 Task: Find a place to stay in Chiredzi, Zimbabwe from September 2 to September 5 for 1 adult, with a price range of ₹5000 to ₹10000, 1 bedroom, 1 bathroom, a washing machine, and self check-in.
Action: Mouse moved to (437, 102)
Screenshot: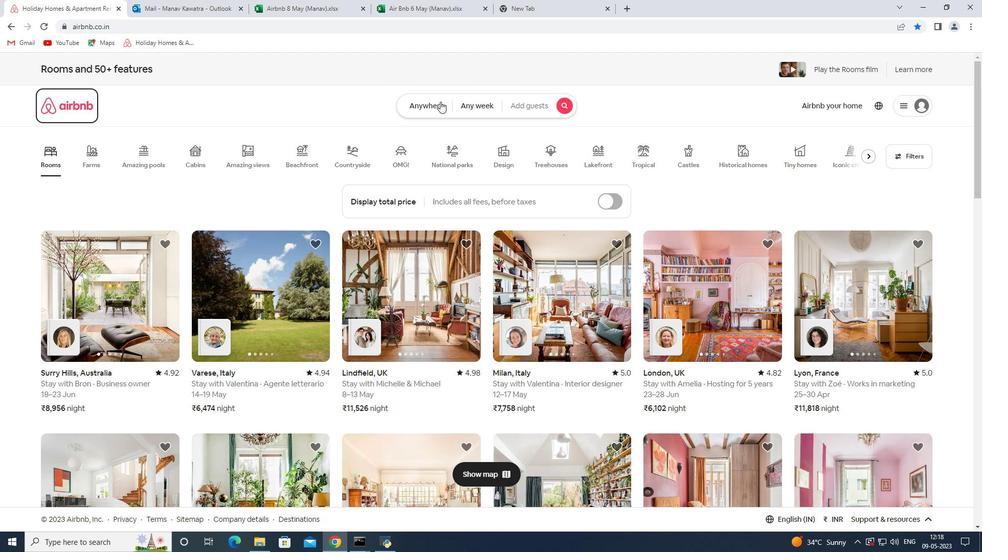 
Action: Mouse pressed left at (437, 102)
Screenshot: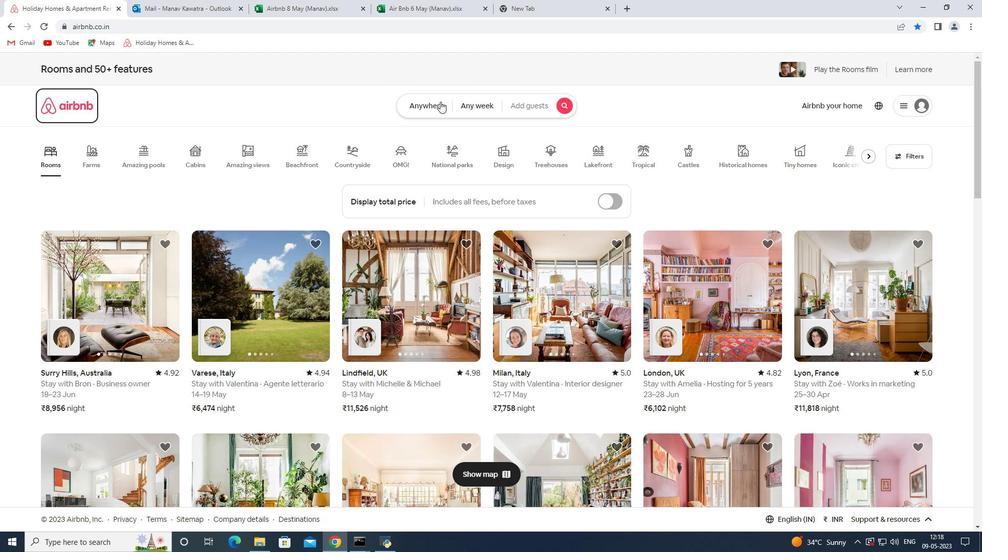 
Action: Mouse moved to (365, 151)
Screenshot: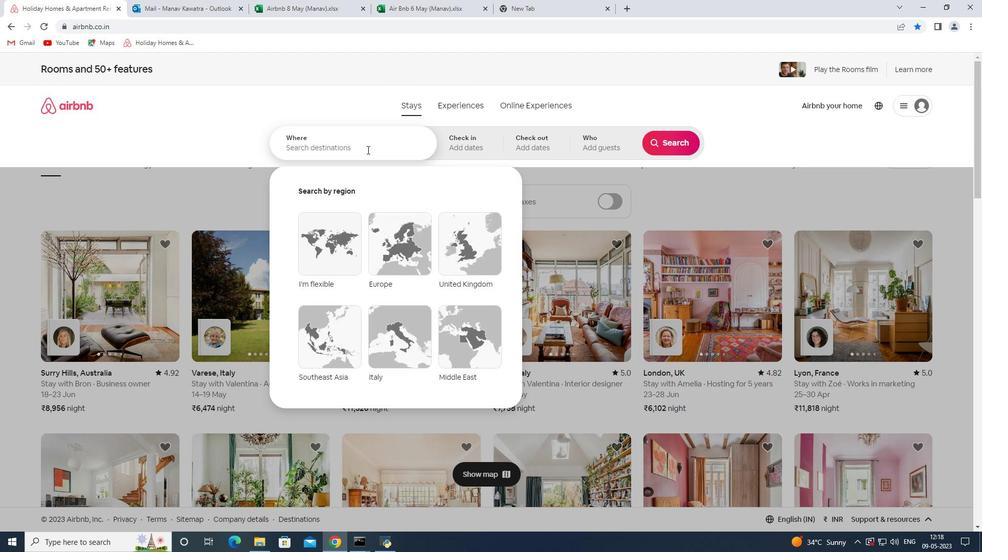 
Action: Mouse pressed left at (365, 151)
Screenshot: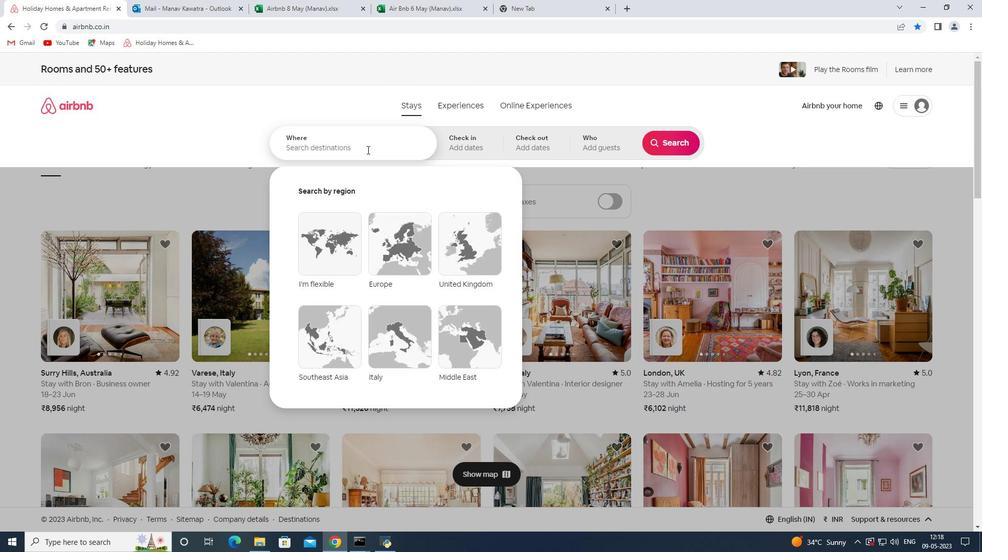 
Action: Mouse moved to (367, 156)
Screenshot: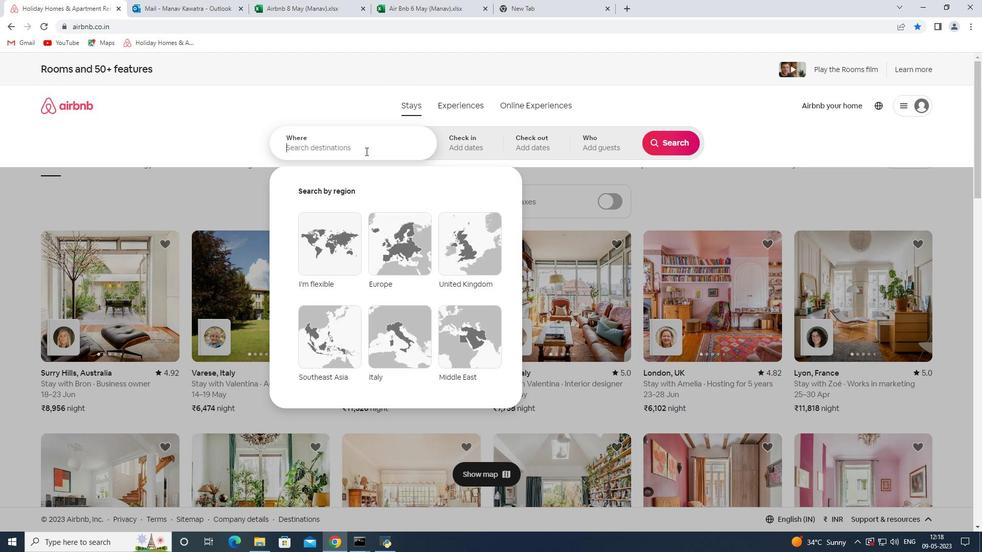 
Action: Key pressed <Key.shift><Key.shift><Key.shift><Key.shift><Key.shift>Chiredzi<Key.space><Key.shift><Key.shift><Key.shift><Key.shift><Key.shift><Key.shift>Zimbabwe<Key.space><Key.enter>
Screenshot: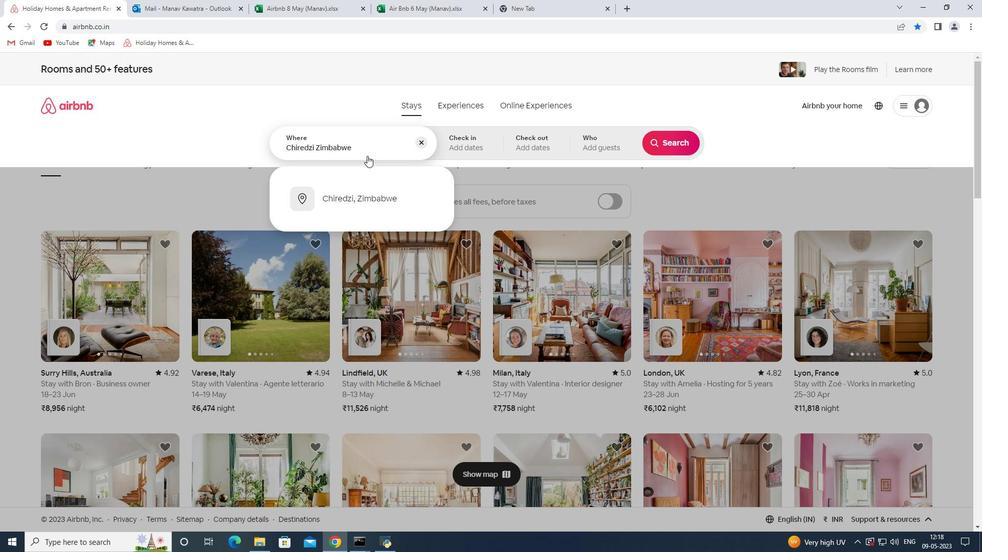 
Action: Mouse moved to (666, 222)
Screenshot: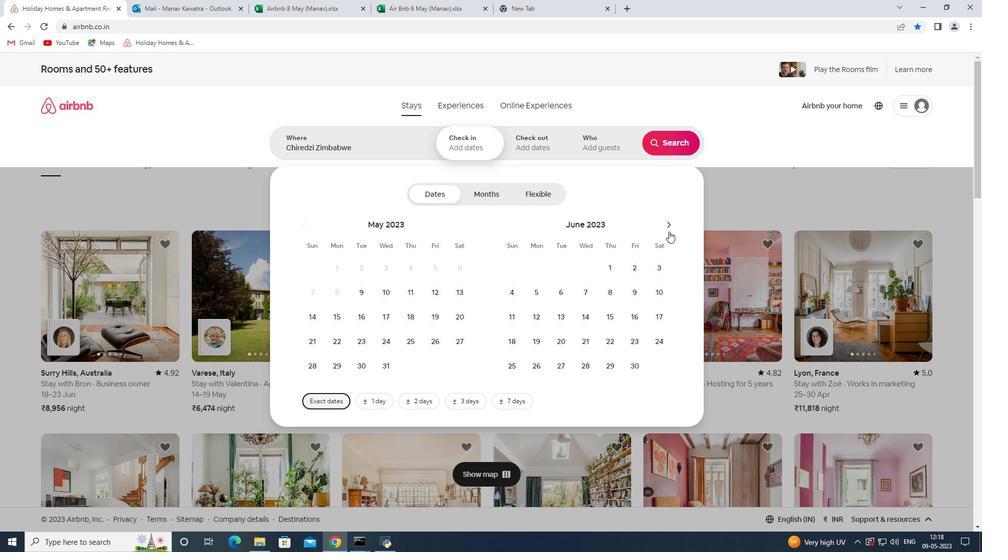 
Action: Mouse pressed left at (666, 222)
Screenshot: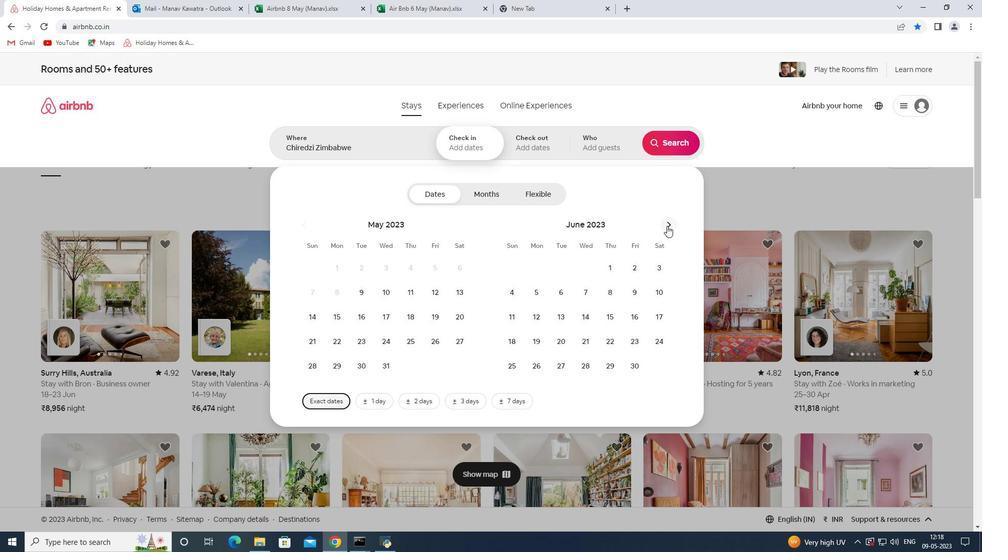
Action: Mouse moved to (669, 231)
Screenshot: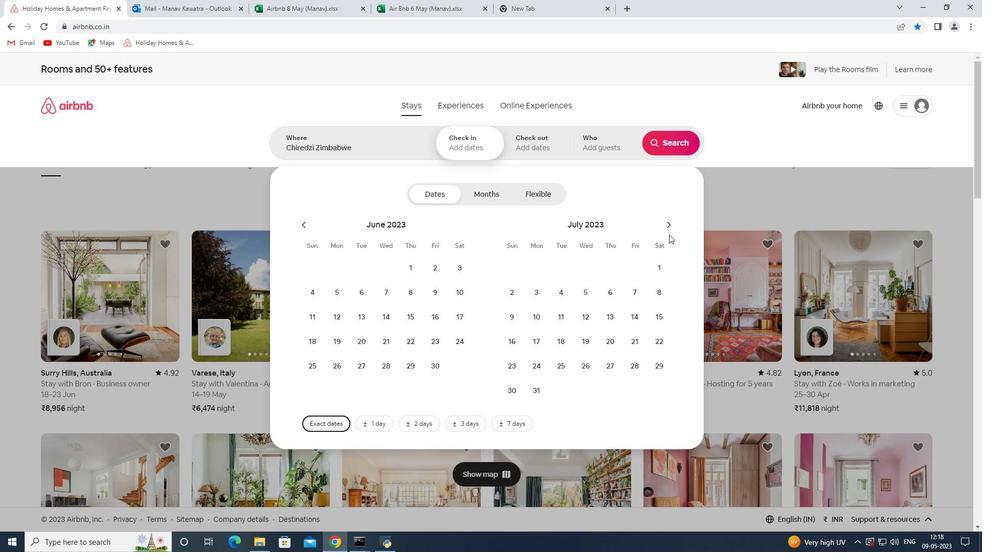
Action: Mouse pressed left at (669, 231)
Screenshot: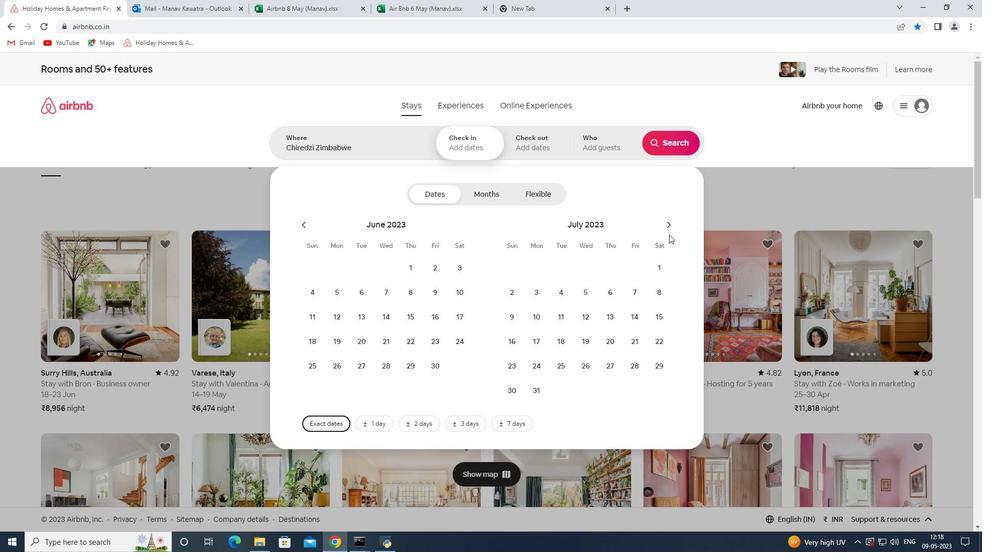 
Action: Mouse pressed left at (669, 231)
Screenshot: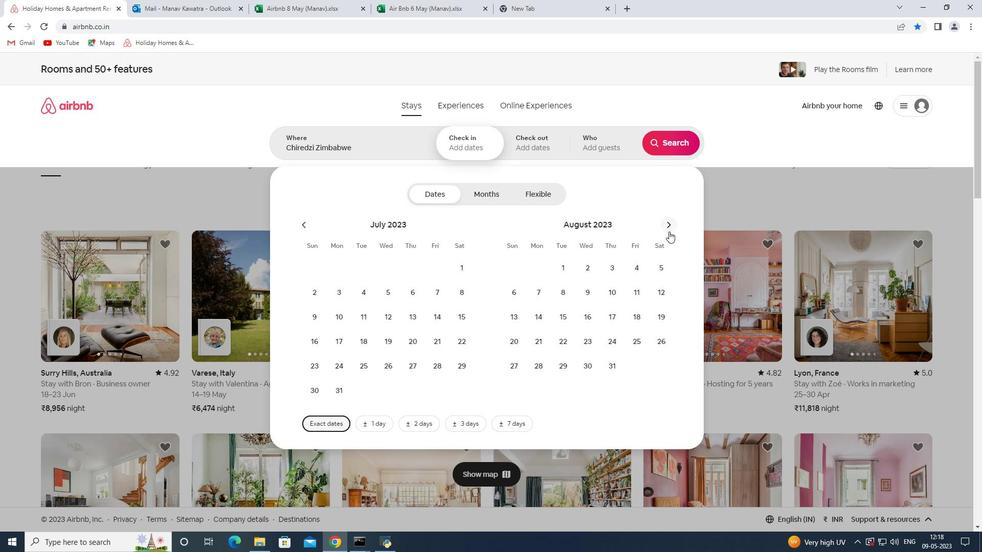 
Action: Mouse moved to (657, 268)
Screenshot: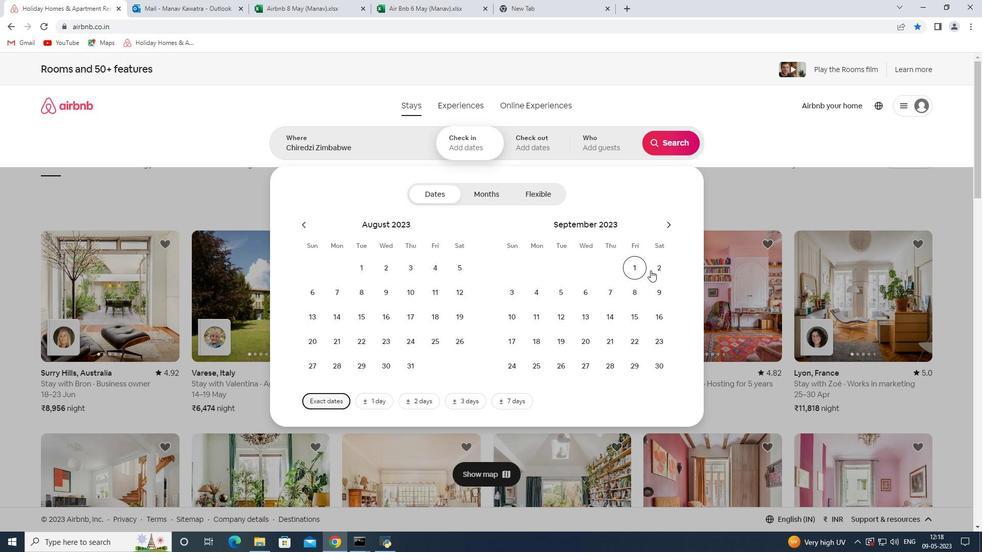
Action: Mouse pressed left at (657, 268)
Screenshot: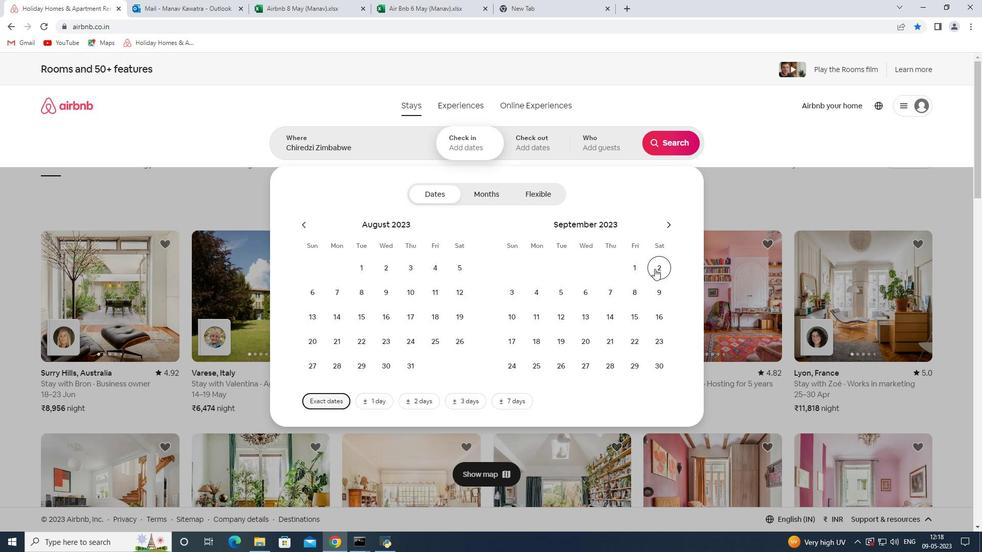 
Action: Mouse moved to (563, 293)
Screenshot: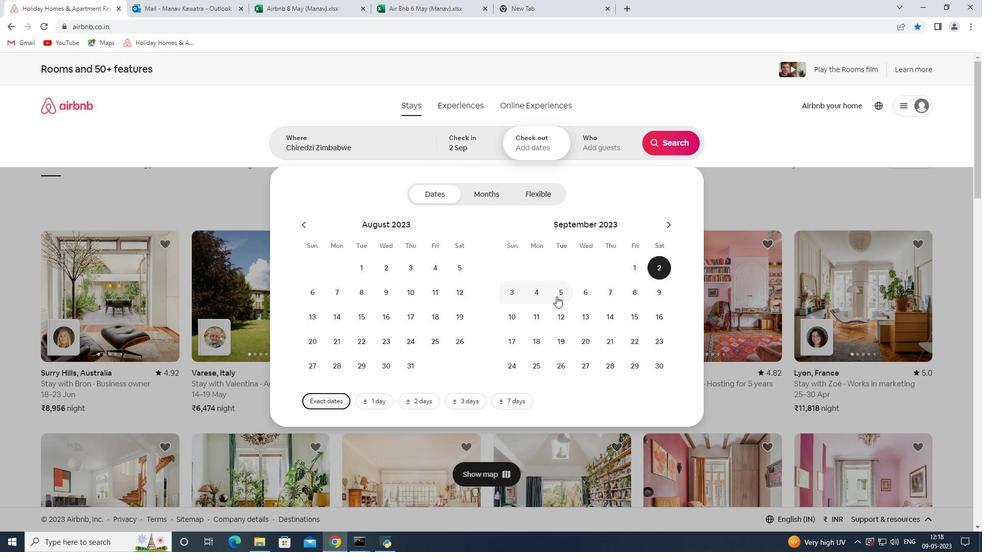 
Action: Mouse pressed left at (563, 293)
Screenshot: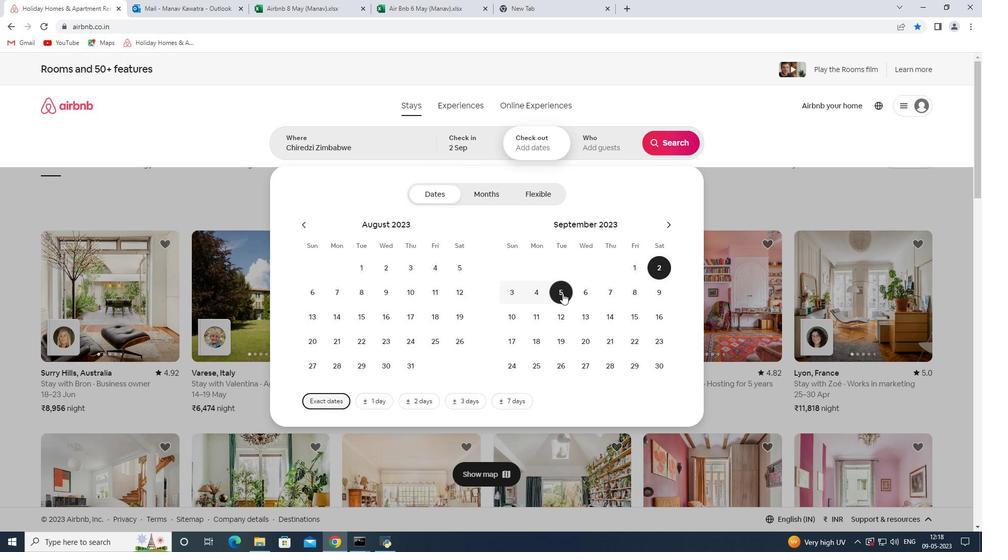 
Action: Mouse moved to (610, 154)
Screenshot: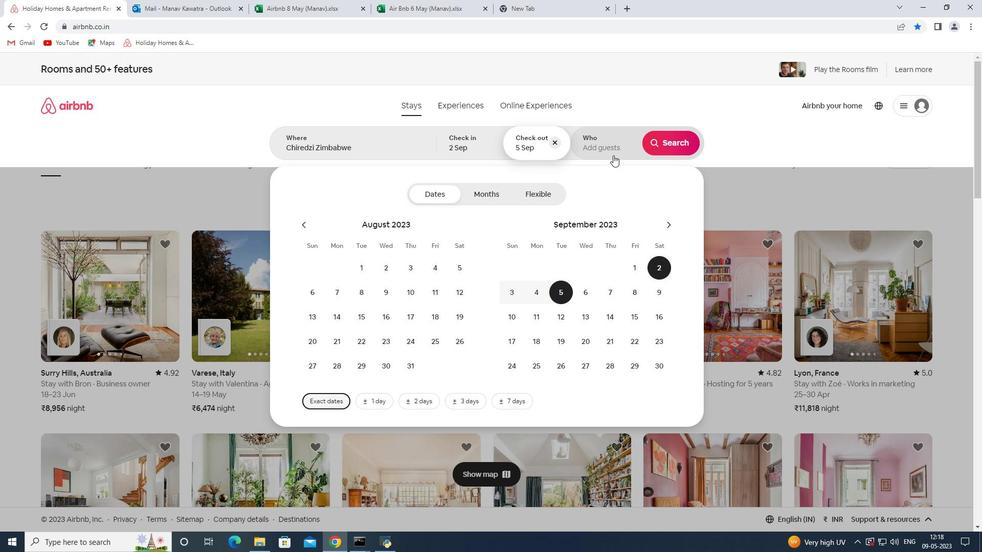 
Action: Mouse pressed left at (610, 154)
Screenshot: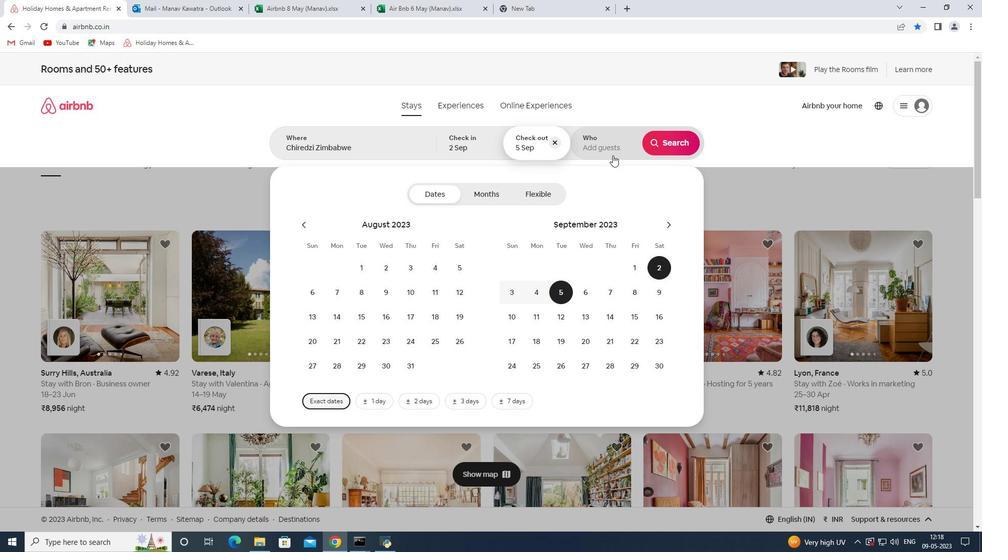 
Action: Mouse moved to (668, 195)
Screenshot: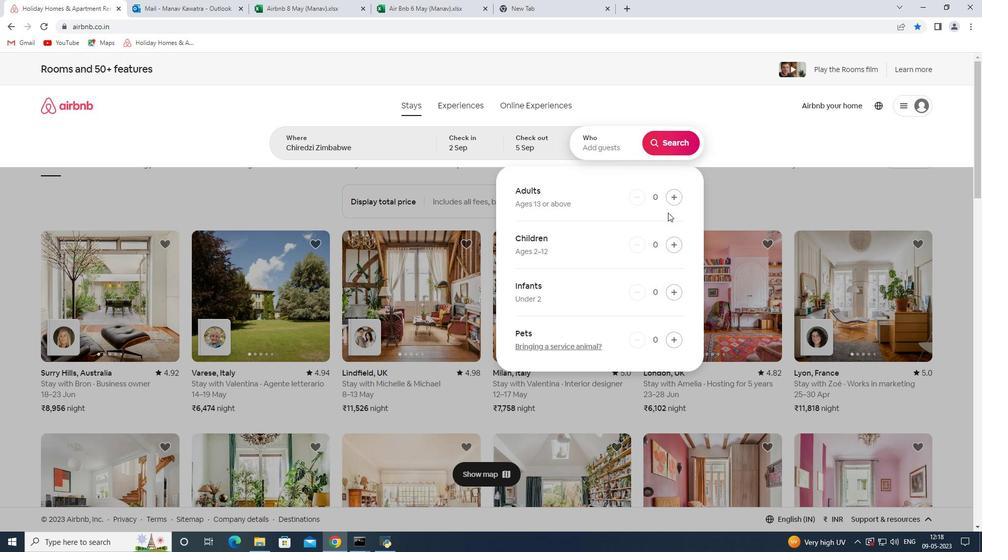 
Action: Mouse pressed left at (668, 195)
Screenshot: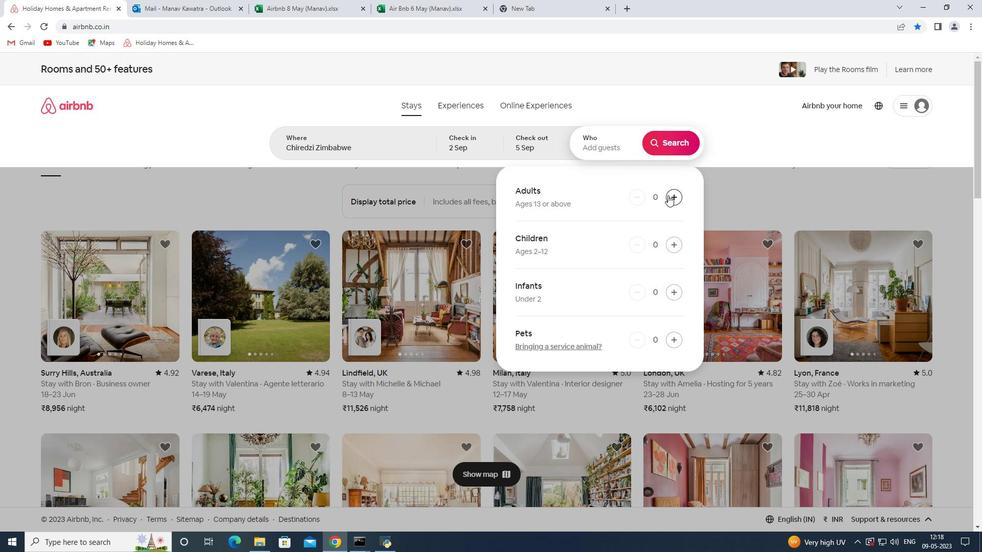 
Action: Mouse moved to (675, 144)
Screenshot: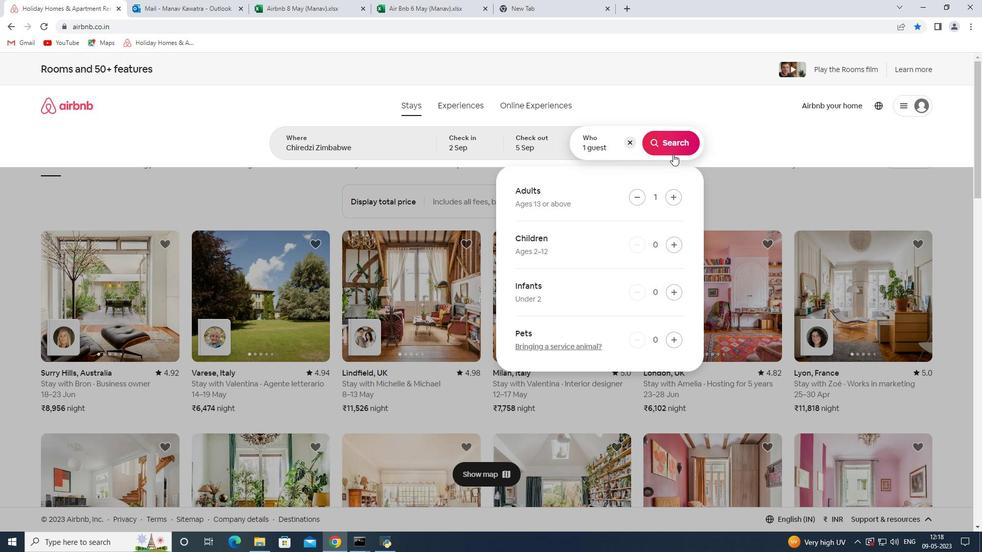 
Action: Mouse pressed left at (675, 144)
Screenshot: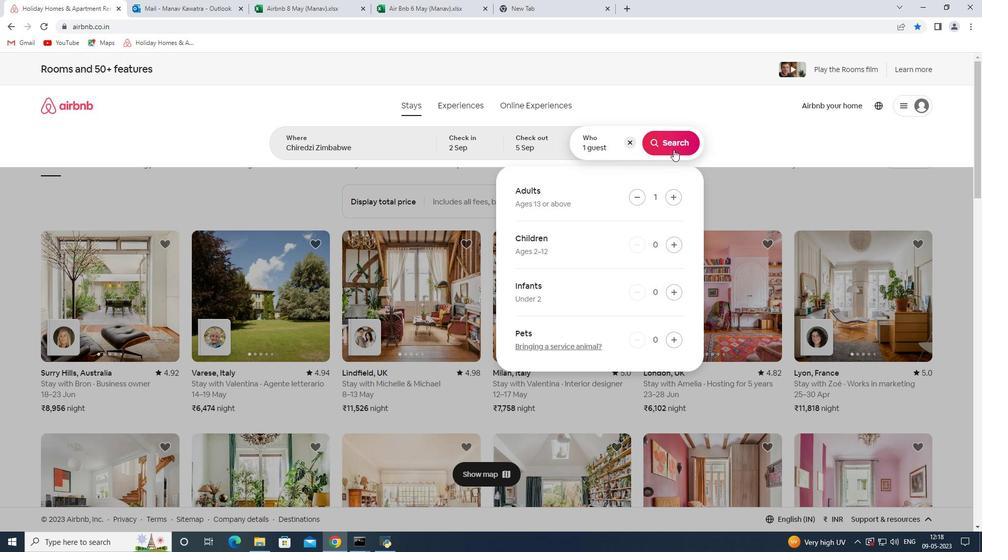 
Action: Mouse moved to (940, 107)
Screenshot: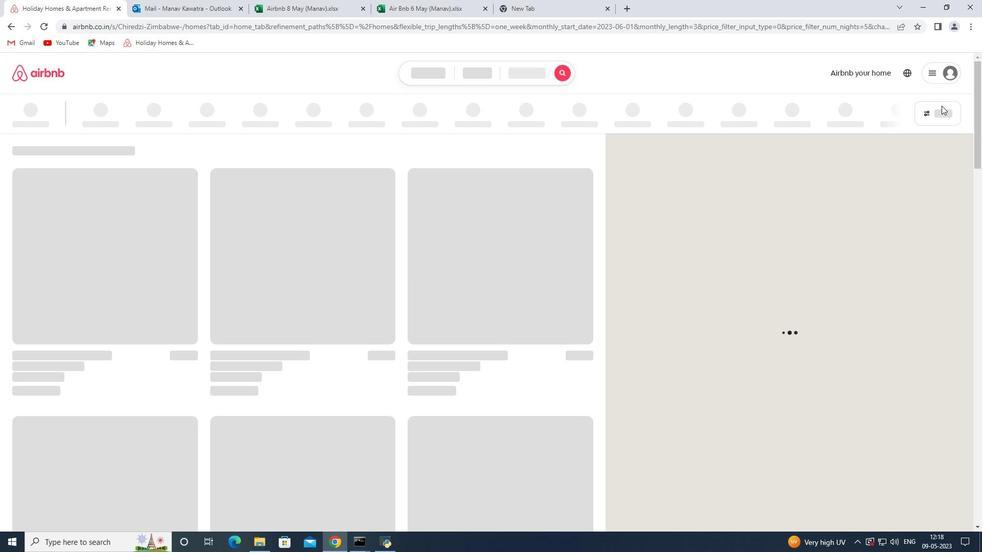 
Action: Mouse pressed left at (940, 107)
Screenshot: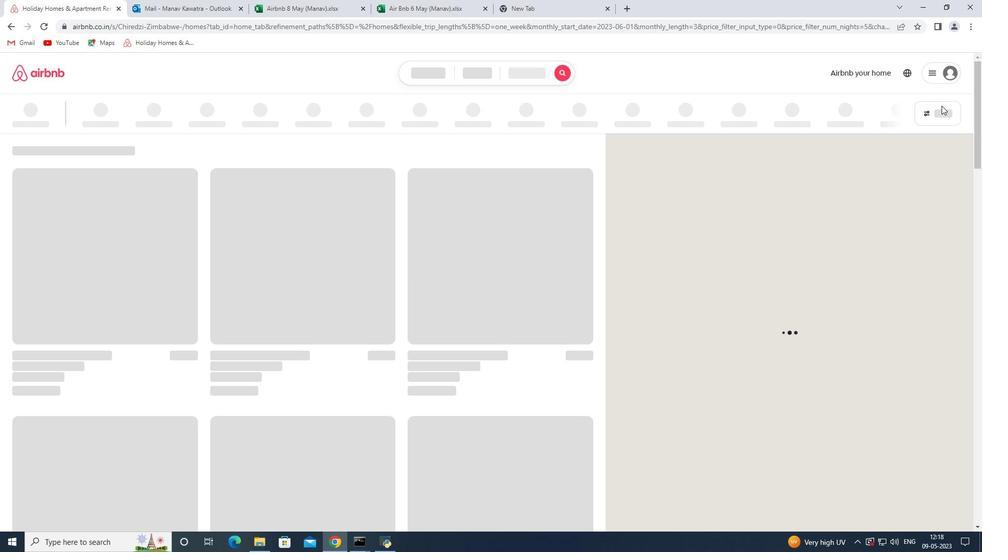 
Action: Mouse moved to (354, 361)
Screenshot: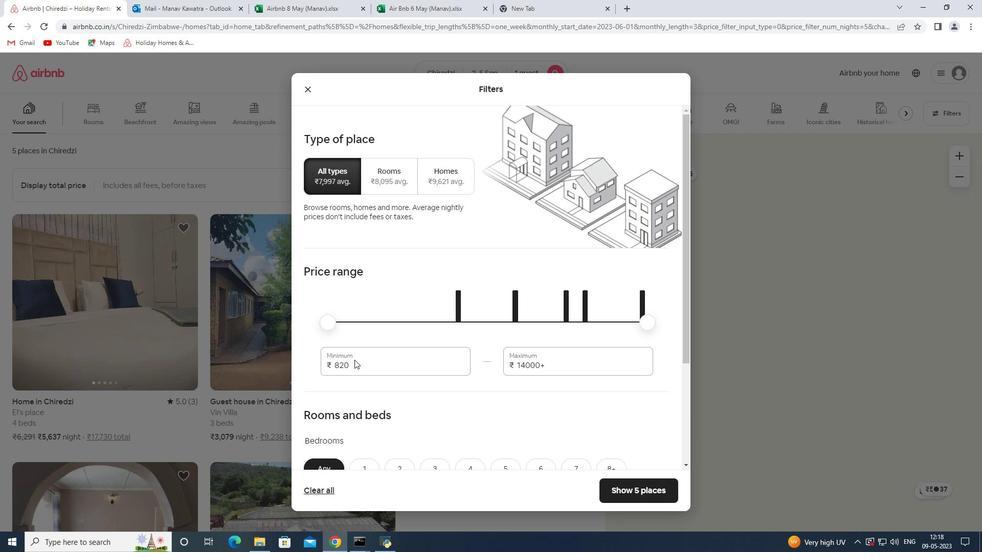 
Action: Mouse pressed left at (354, 361)
Screenshot: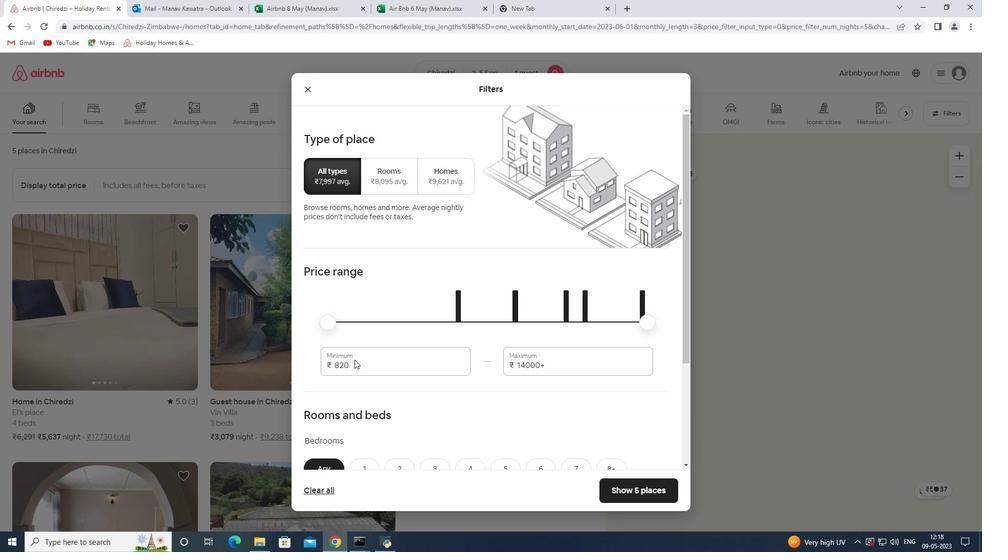 
Action: Mouse pressed left at (354, 361)
Screenshot: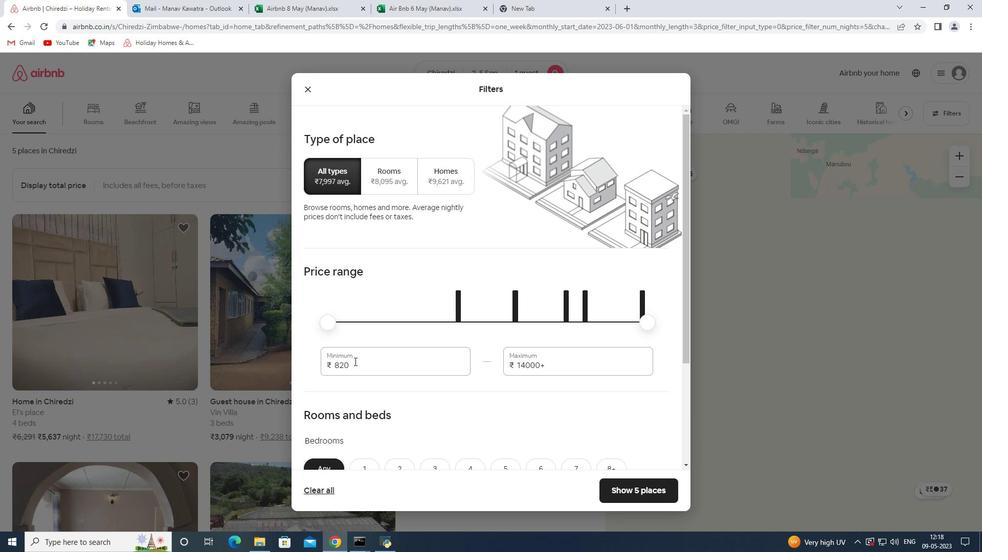 
Action: Key pressed 5000<Key.tab>10000
Screenshot: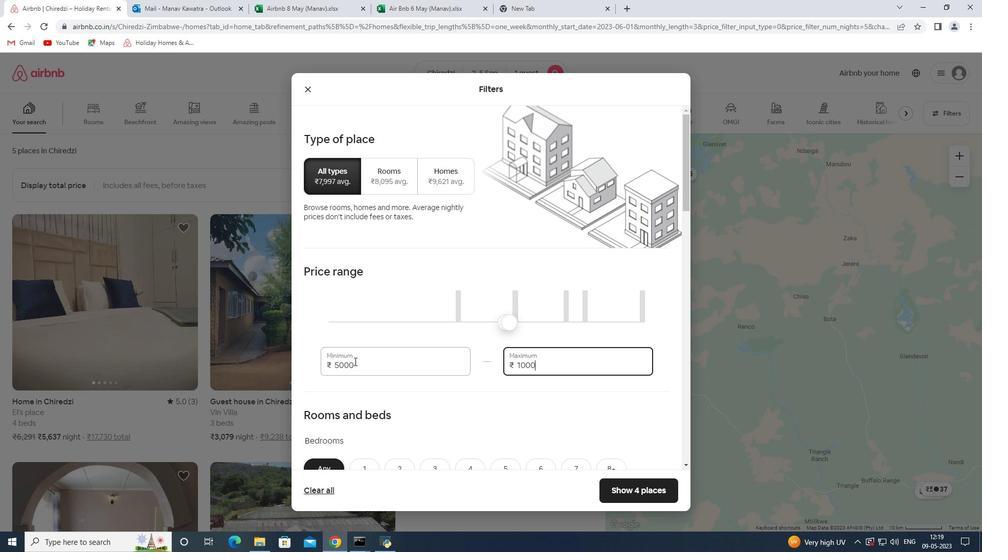 
Action: Mouse moved to (373, 364)
Screenshot: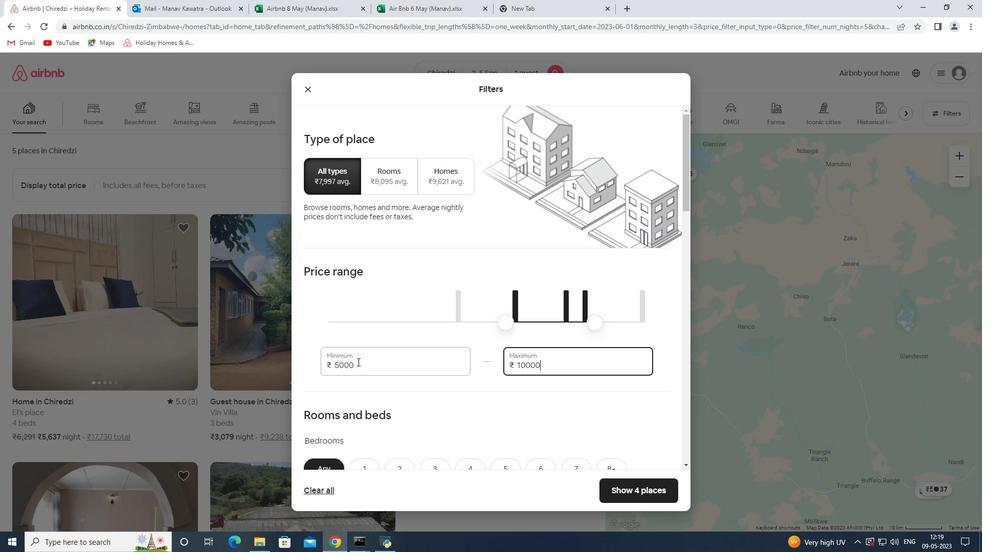 
Action: Mouse scrolled (373, 363) with delta (0, 0)
Screenshot: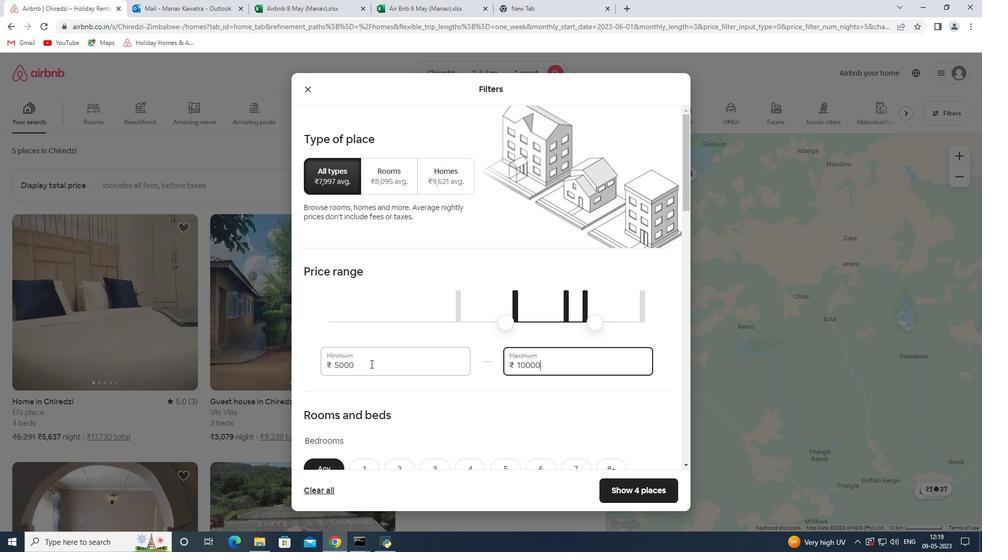 
Action: Mouse moved to (388, 360)
Screenshot: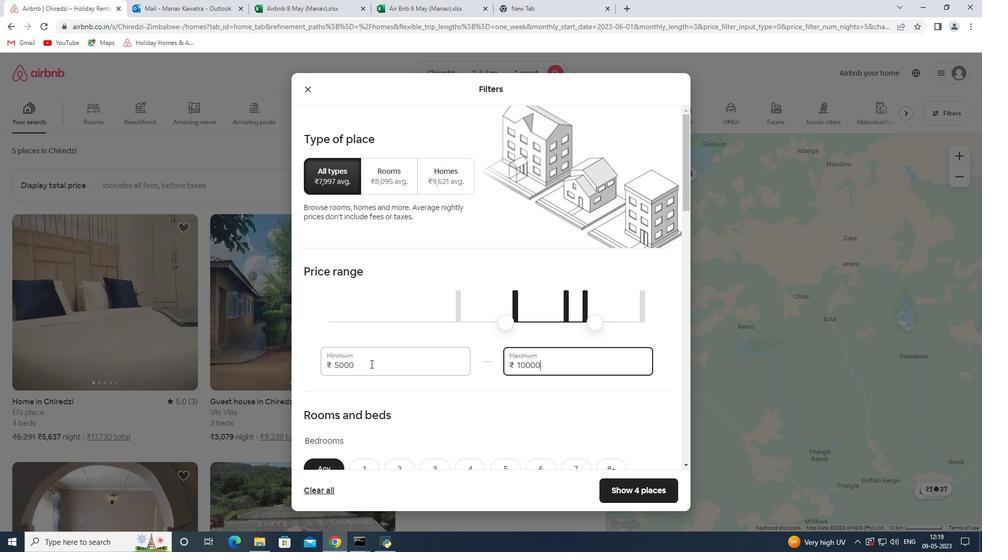 
Action: Mouse scrolled (385, 360) with delta (0, 0)
Screenshot: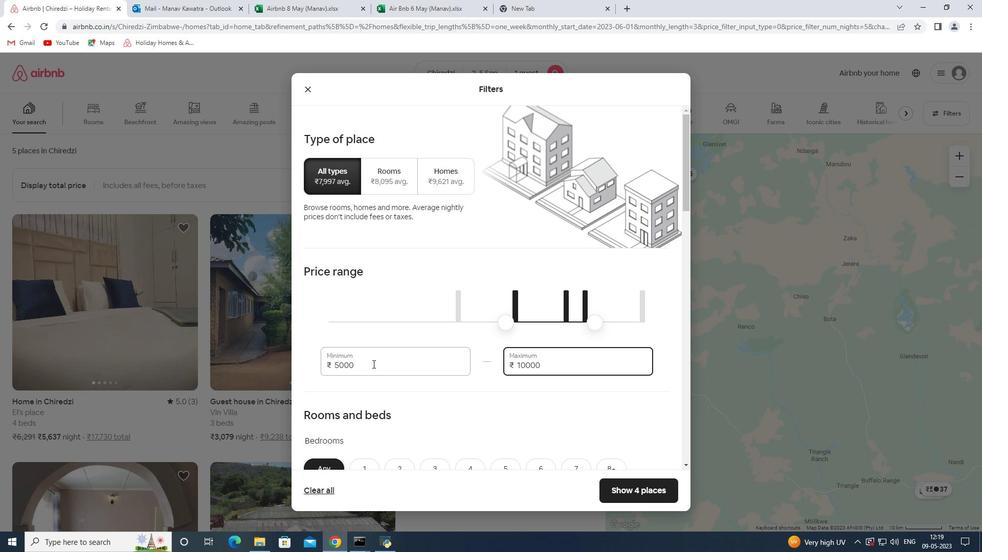 
Action: Mouse moved to (398, 357)
Screenshot: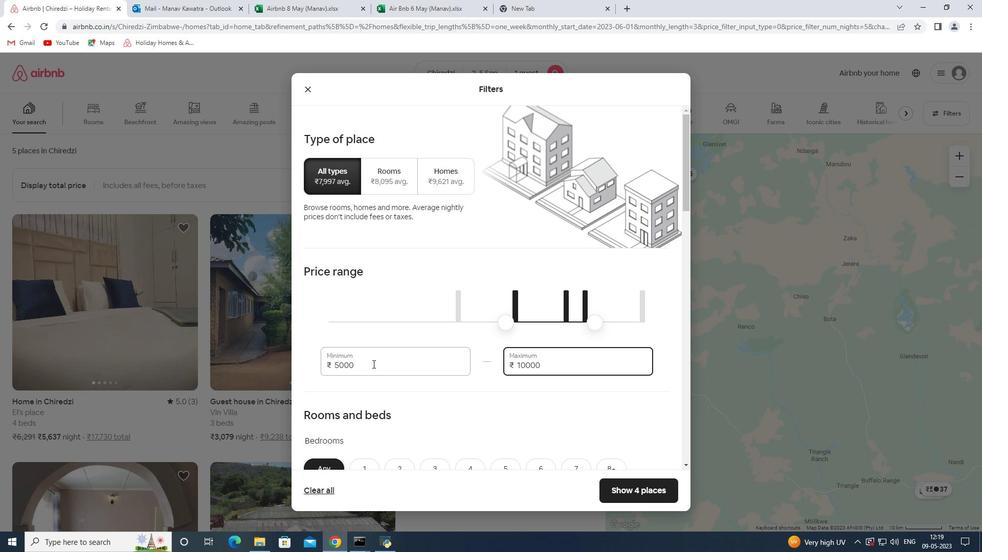 
Action: Mouse scrolled (398, 356) with delta (0, 0)
Screenshot: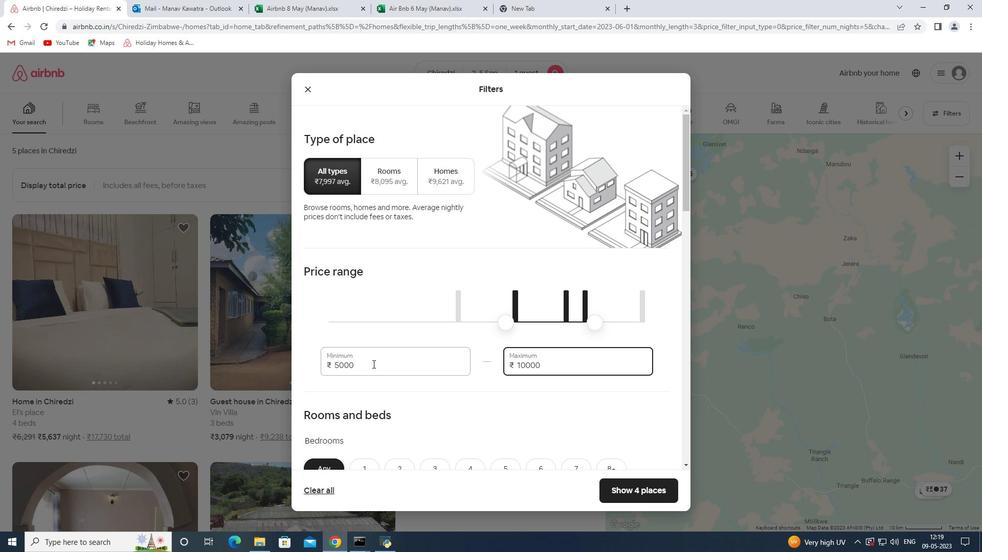 
Action: Mouse moved to (398, 355)
Screenshot: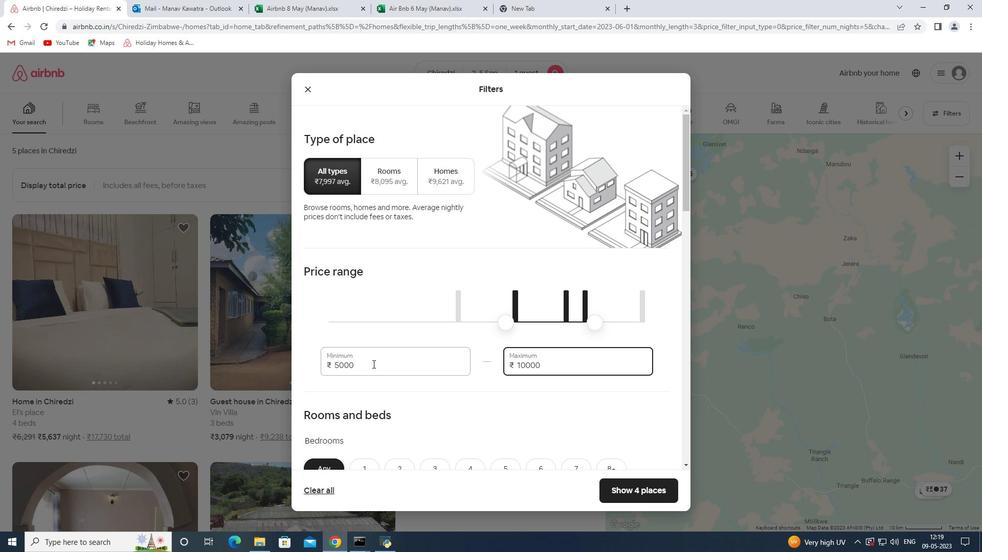 
Action: Mouse scrolled (398, 354) with delta (0, 0)
Screenshot: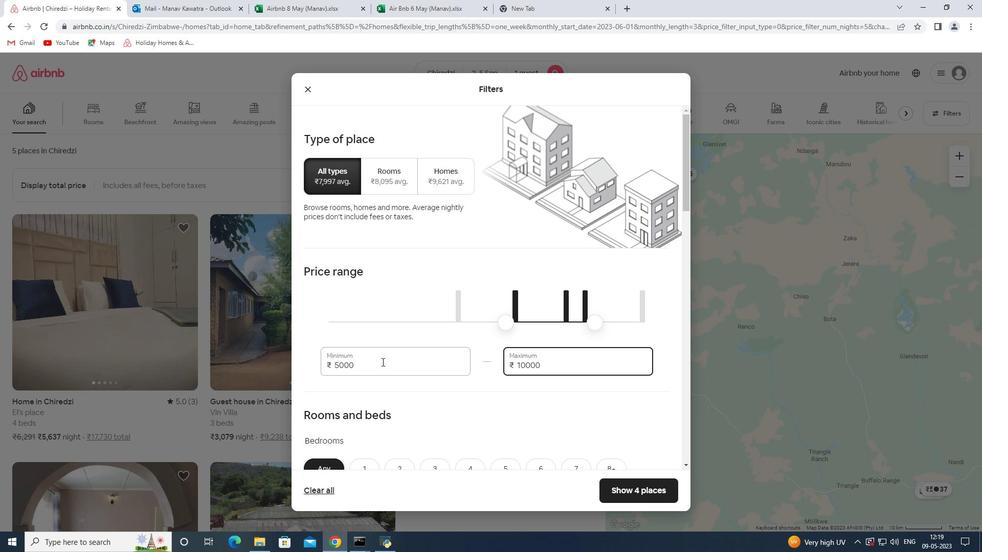 
Action: Mouse moved to (371, 267)
Screenshot: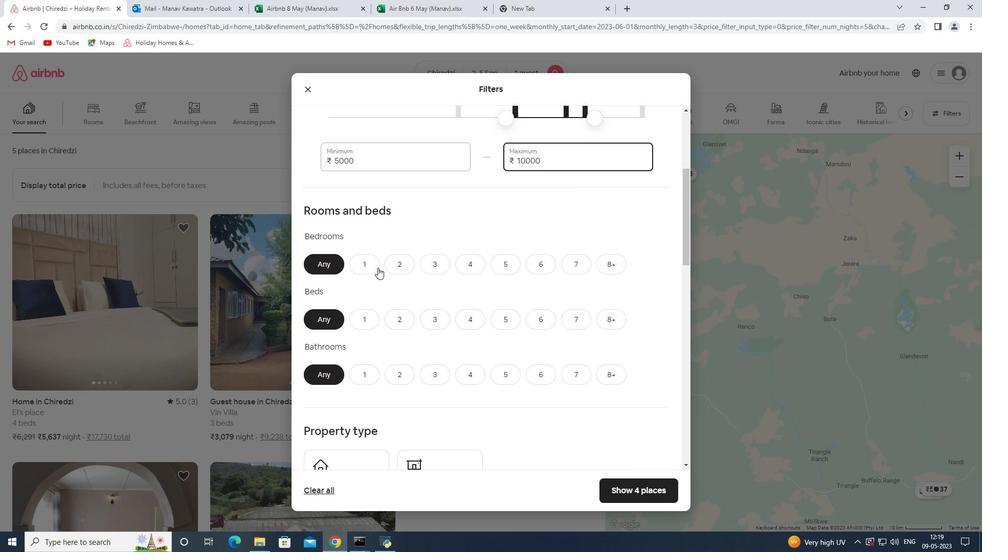 
Action: Mouse pressed left at (371, 267)
Screenshot: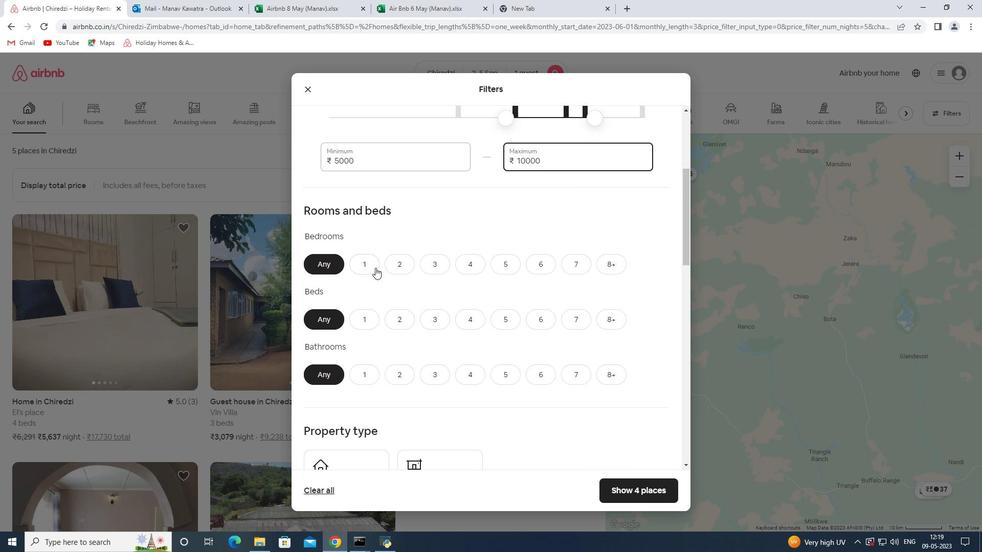 
Action: Mouse moved to (372, 323)
Screenshot: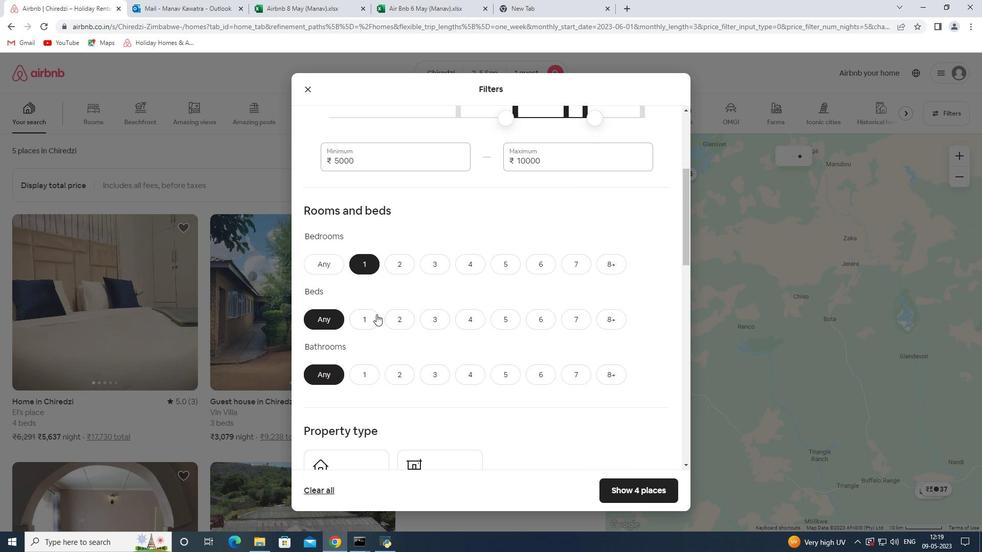 
Action: Mouse pressed left at (372, 323)
Screenshot: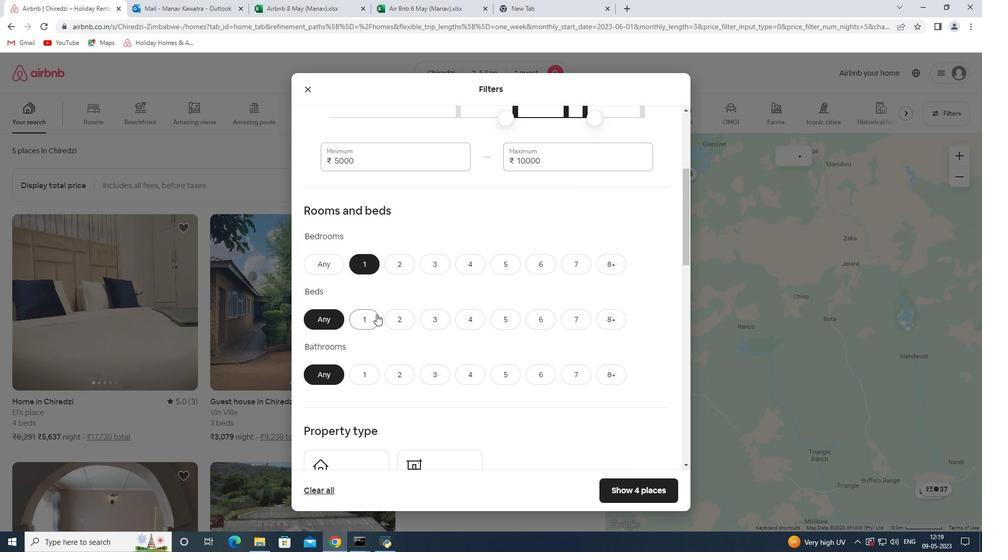 
Action: Mouse moved to (364, 373)
Screenshot: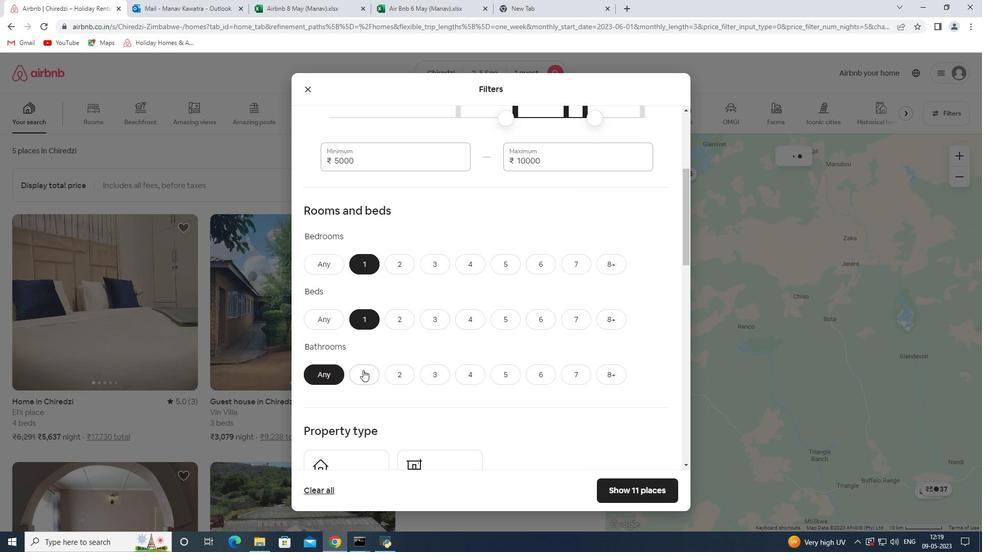 
Action: Mouse pressed left at (364, 373)
Screenshot: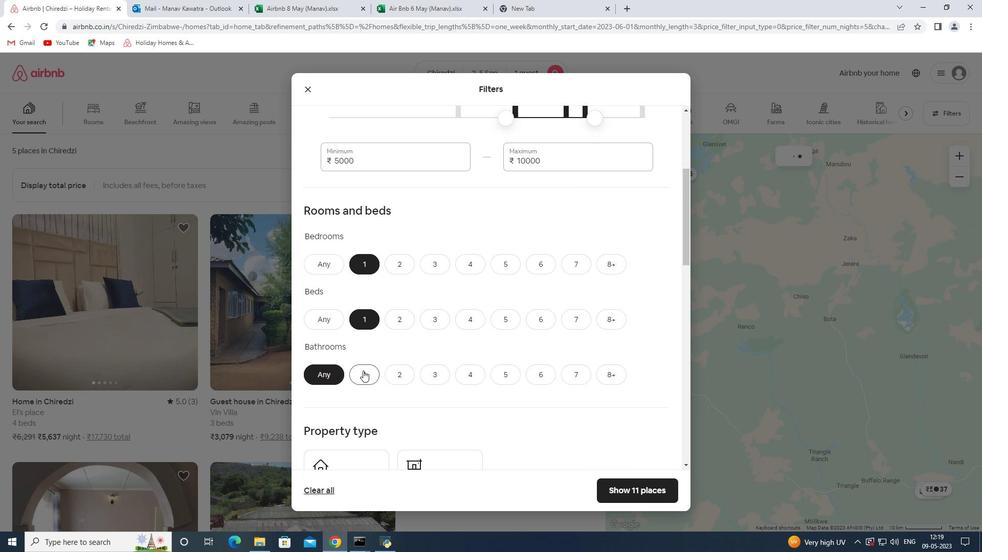 
Action: Mouse moved to (401, 309)
Screenshot: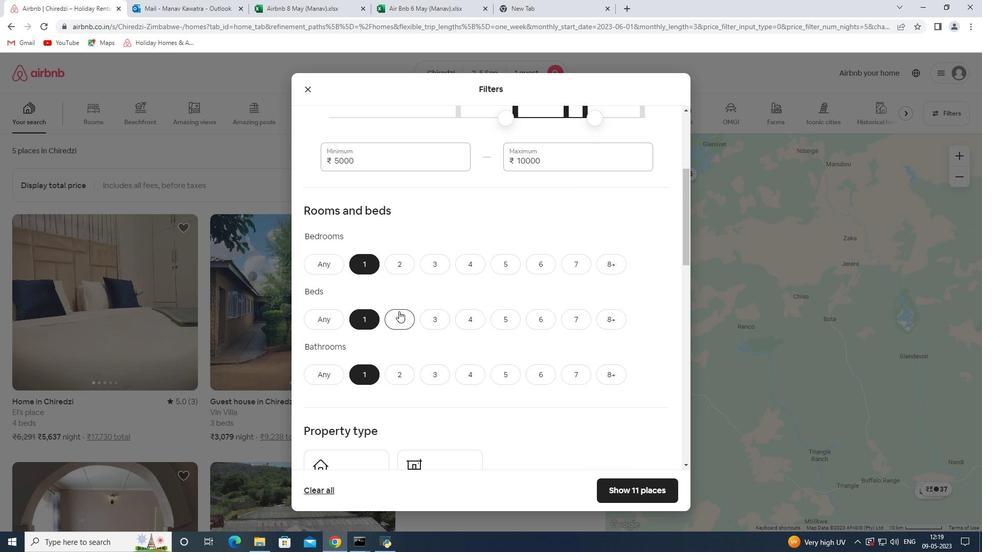 
Action: Mouse scrolled (401, 308) with delta (0, 0)
Screenshot: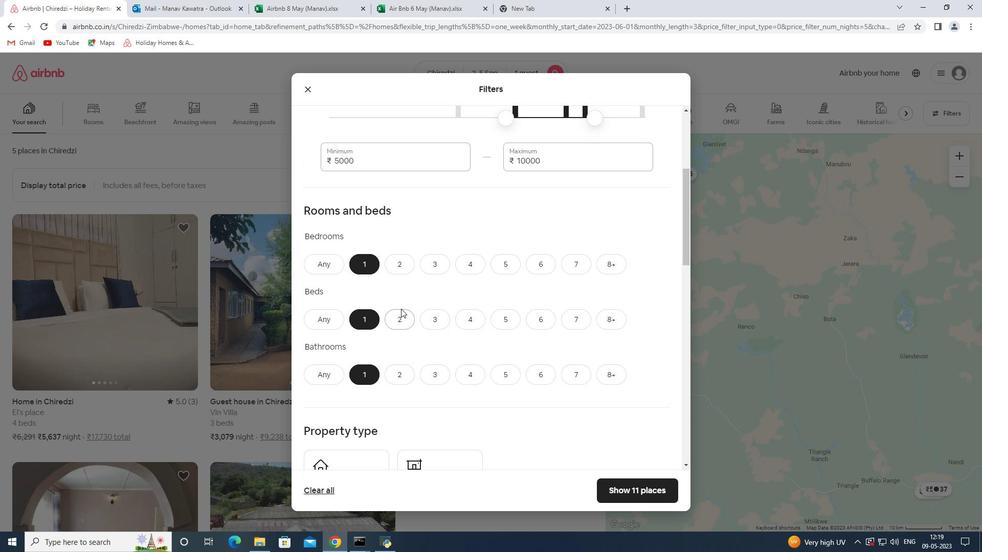 
Action: Mouse scrolled (401, 308) with delta (0, 0)
Screenshot: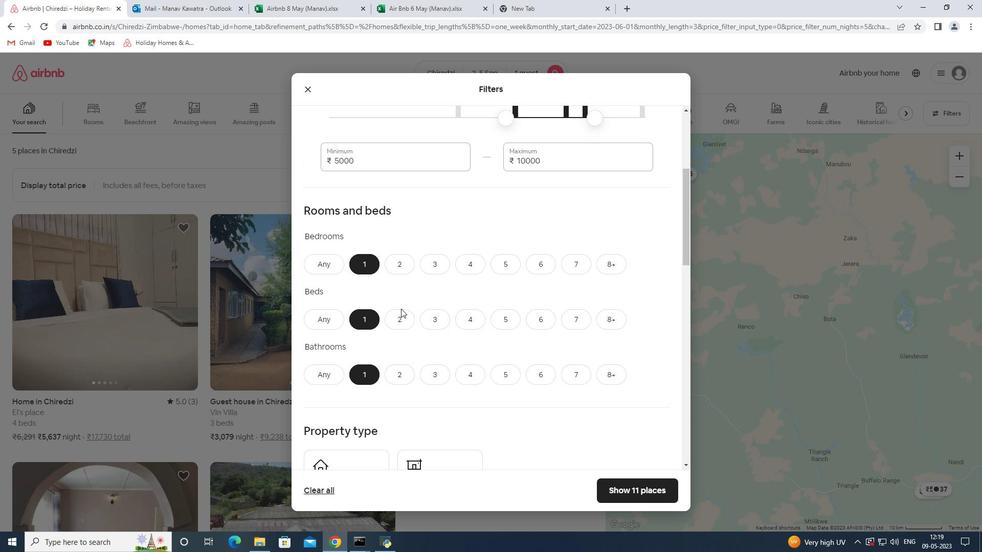 
Action: Mouse scrolled (401, 308) with delta (0, 0)
Screenshot: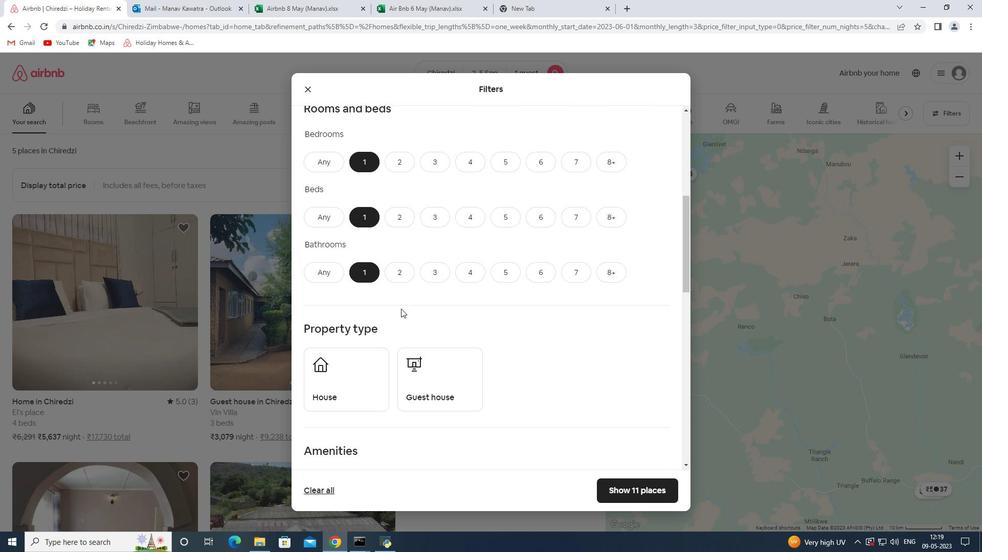 
Action: Mouse scrolled (401, 308) with delta (0, 0)
Screenshot: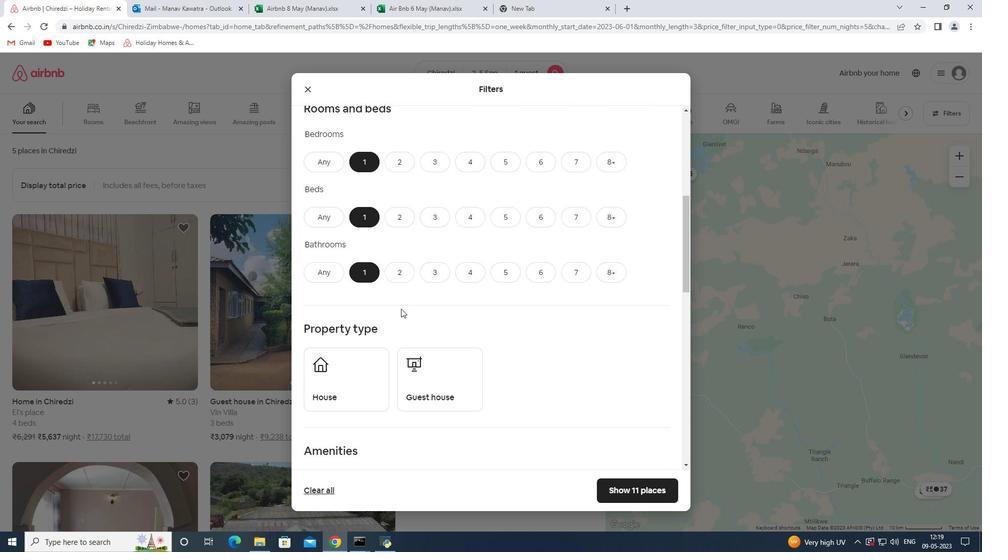 
Action: Mouse moved to (374, 294)
Screenshot: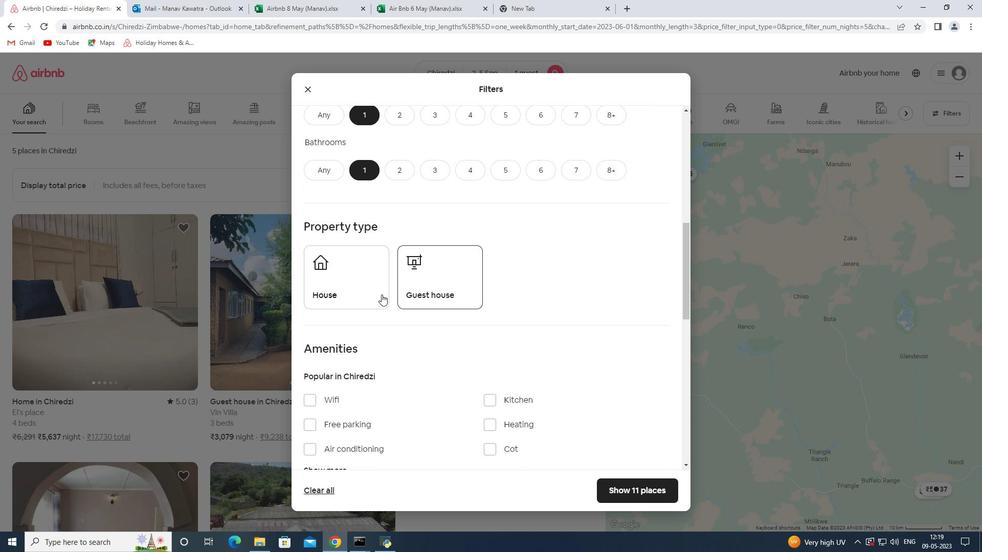 
Action: Mouse pressed left at (374, 294)
Screenshot: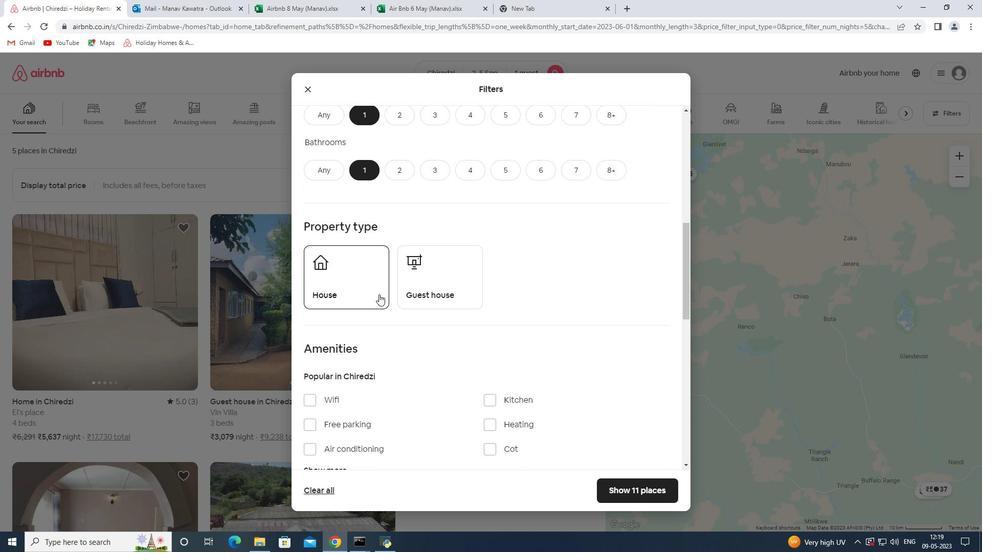 
Action: Mouse moved to (418, 289)
Screenshot: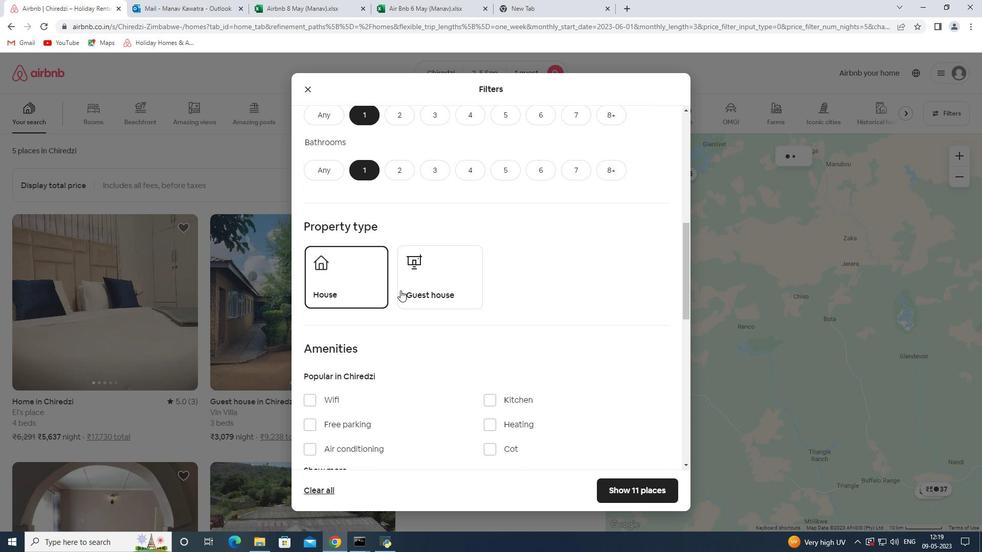 
Action: Mouse pressed left at (418, 289)
Screenshot: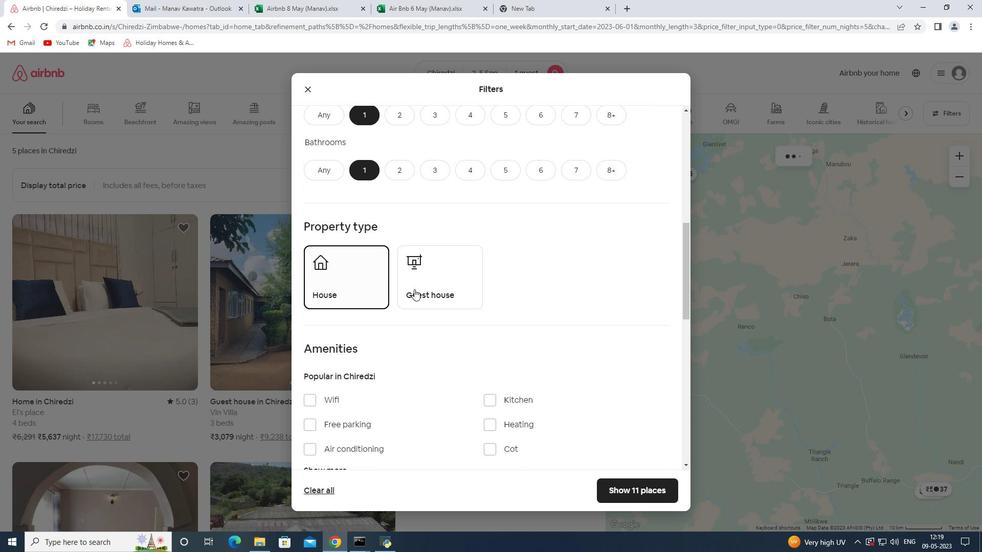 
Action: Mouse moved to (471, 288)
Screenshot: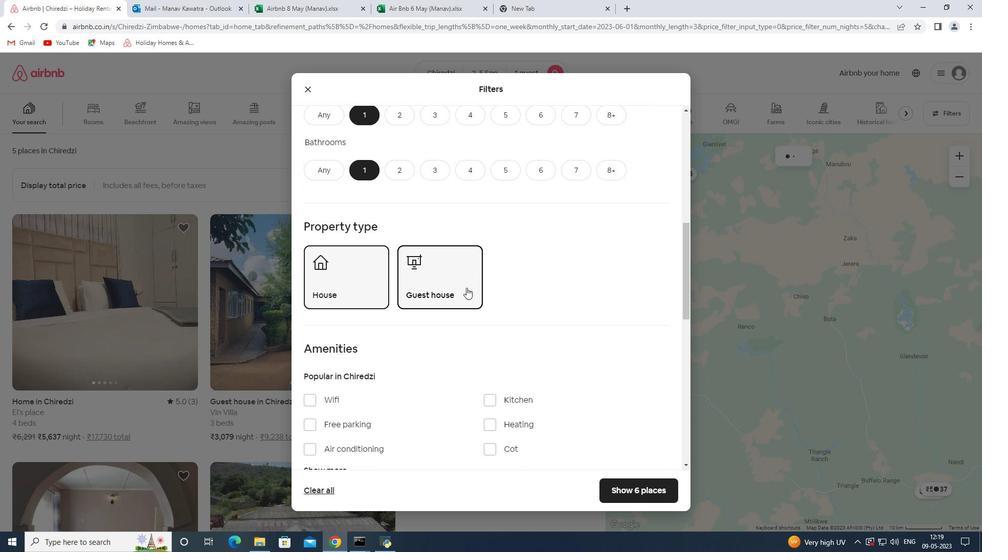 
Action: Mouse scrolled (471, 288) with delta (0, 0)
Screenshot: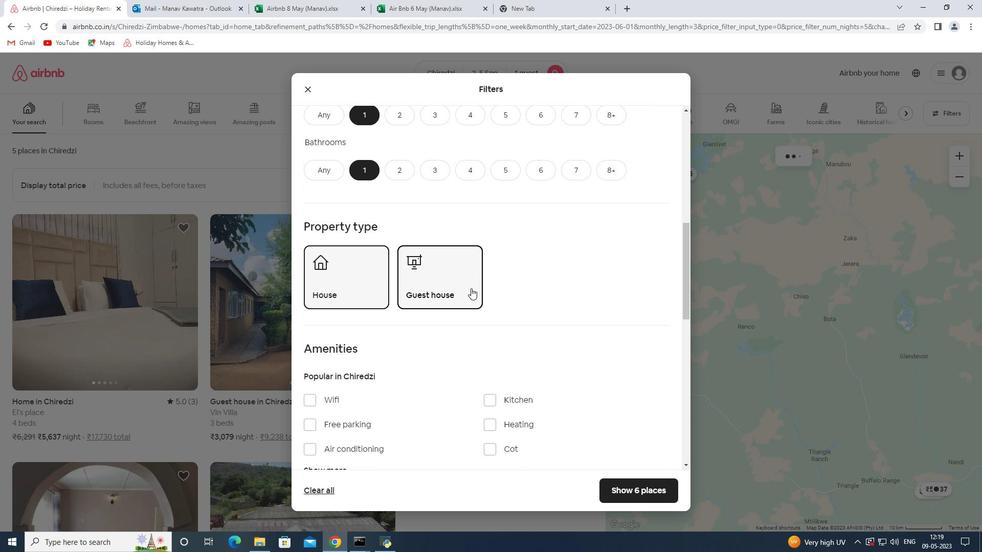 
Action: Mouse scrolled (471, 288) with delta (0, 0)
Screenshot: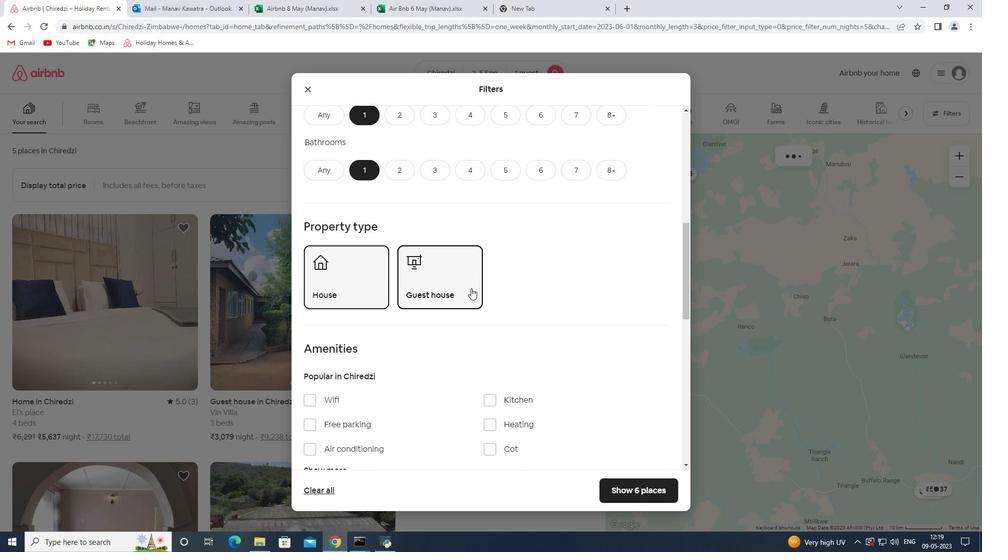 
Action: Mouse moved to (472, 288)
Screenshot: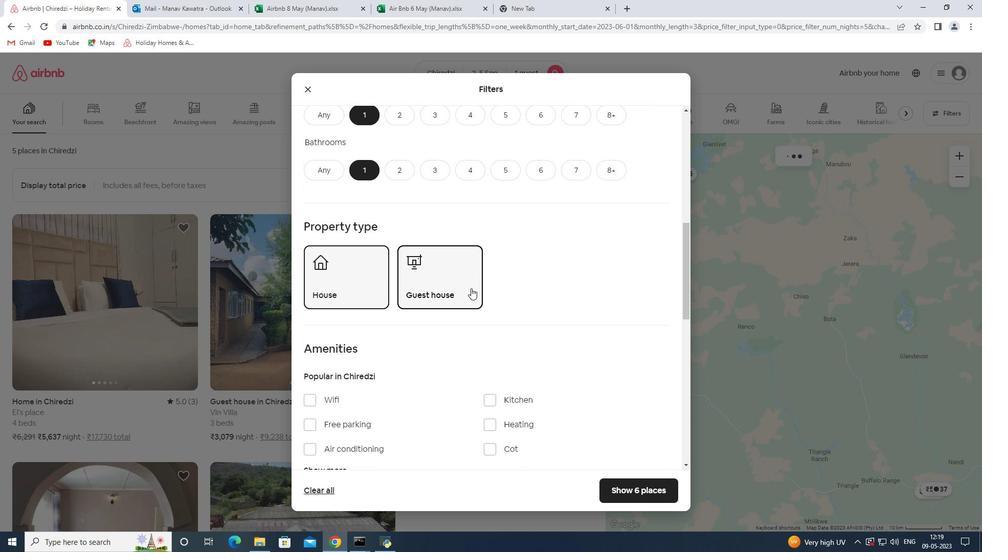 
Action: Mouse scrolled (472, 288) with delta (0, 0)
Screenshot: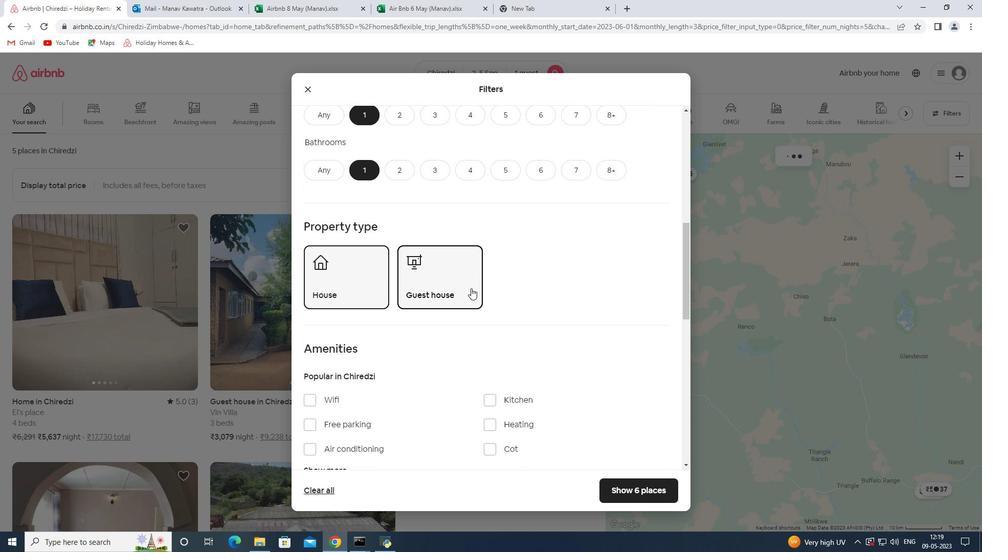 
Action: Mouse moved to (333, 316)
Screenshot: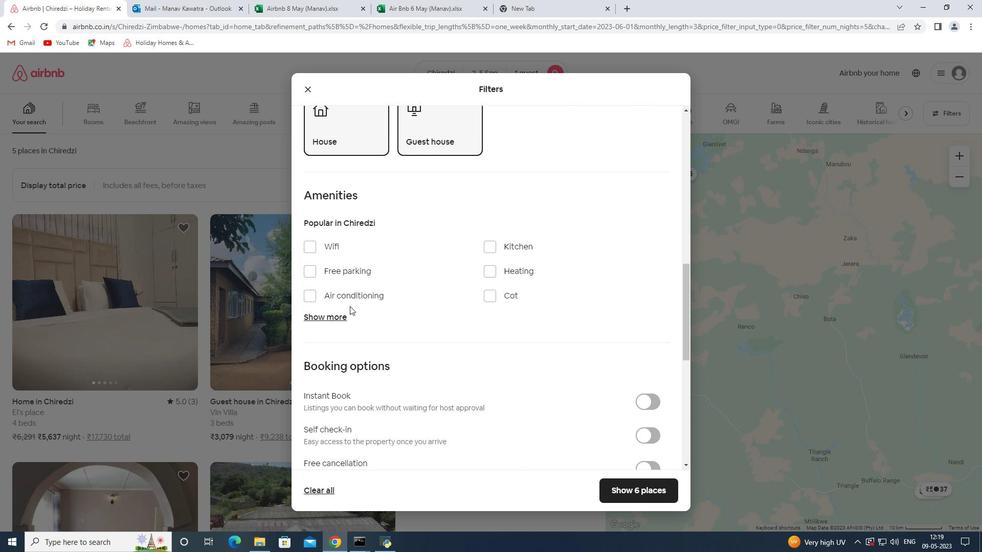 
Action: Mouse pressed left at (333, 316)
Screenshot: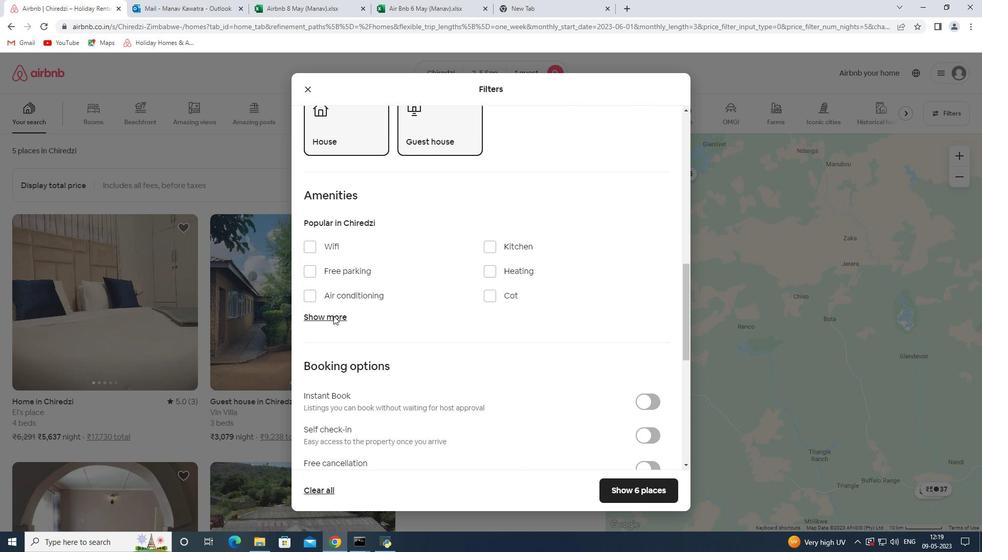 
Action: Mouse moved to (501, 343)
Screenshot: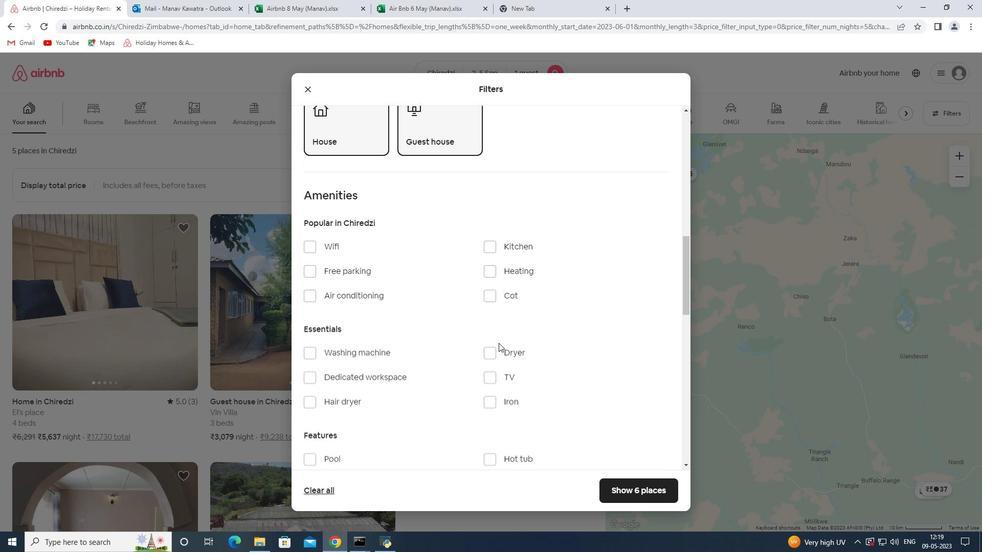 
Action: Mouse scrolled (501, 343) with delta (0, 0)
Screenshot: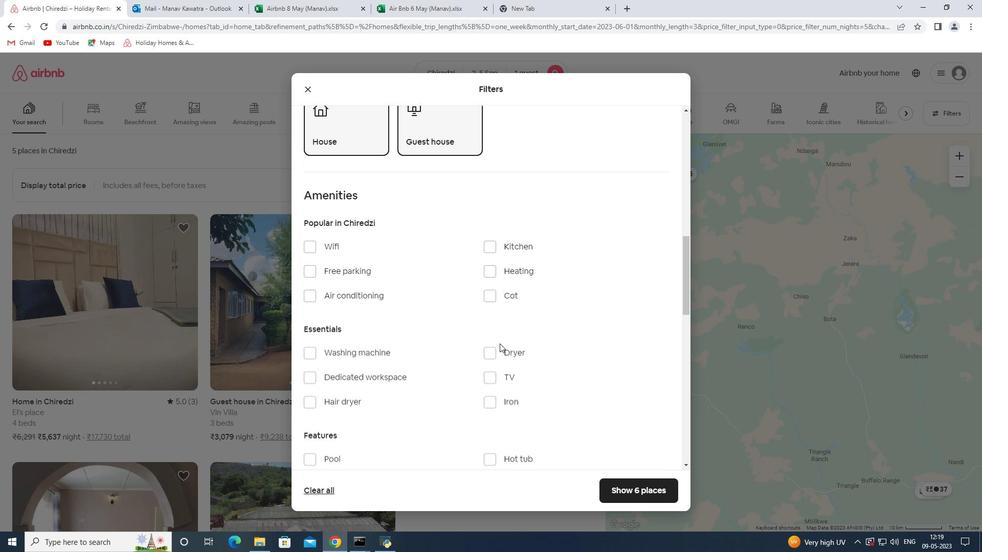 
Action: Mouse scrolled (501, 343) with delta (0, 0)
Screenshot: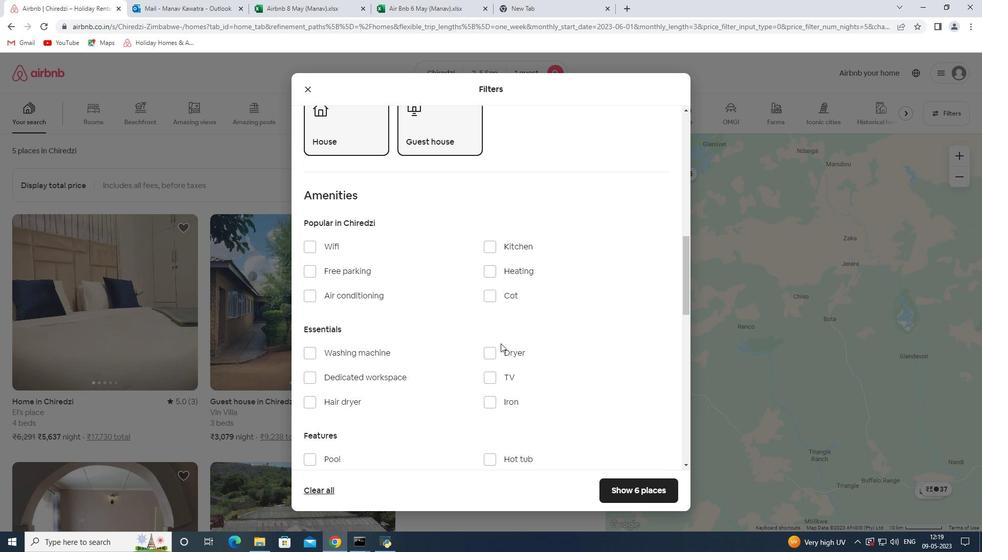 
Action: Mouse moved to (383, 250)
Screenshot: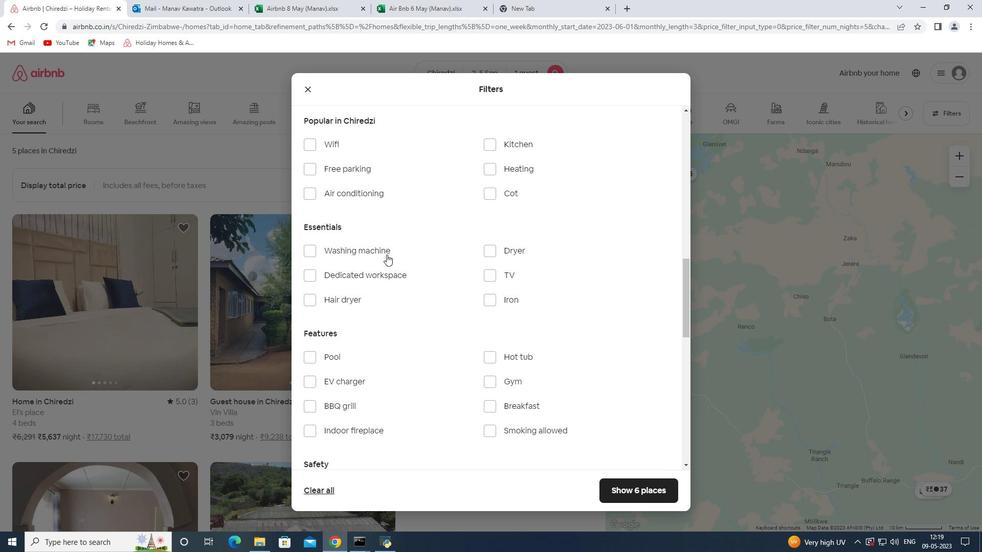 
Action: Mouse pressed left at (383, 250)
Screenshot: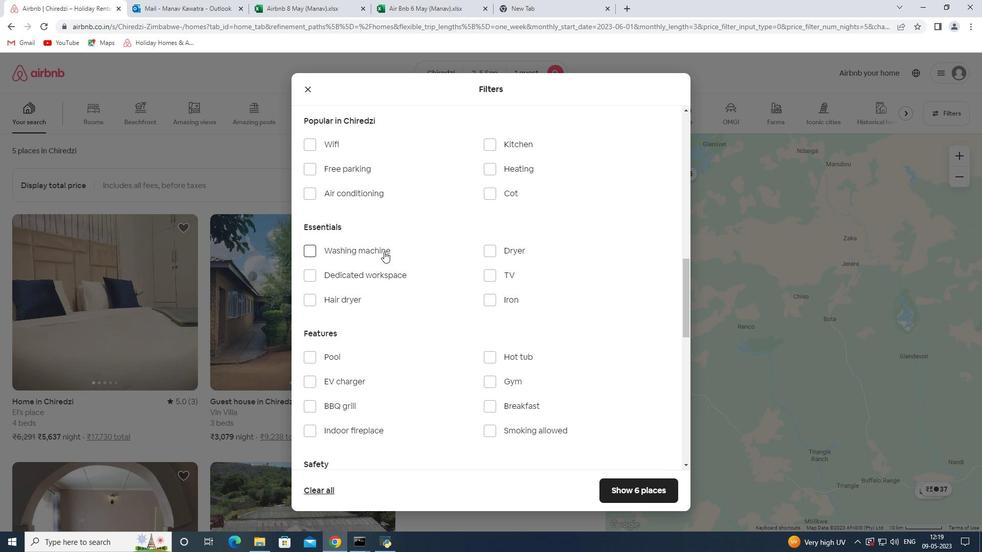 
Action: Mouse moved to (501, 286)
Screenshot: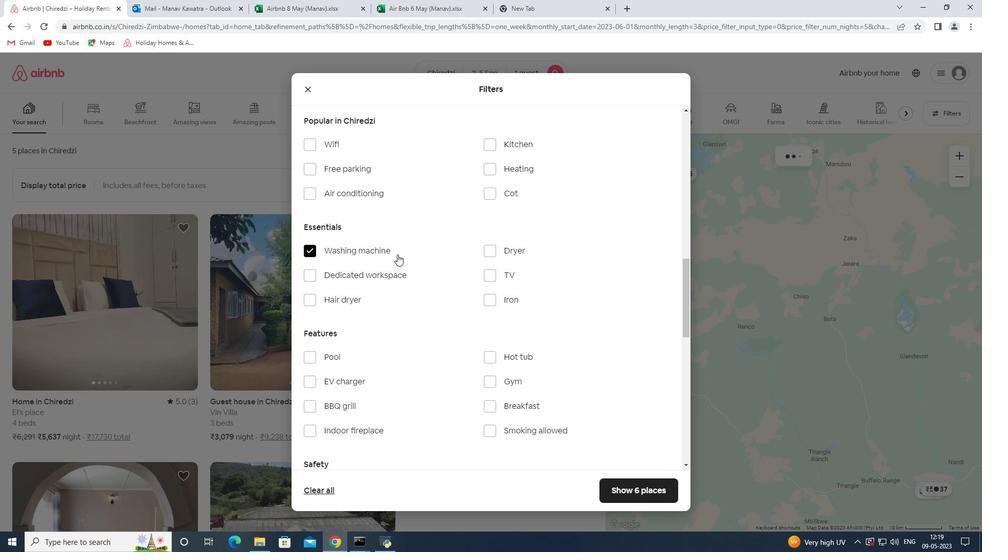 
Action: Mouse scrolled (501, 285) with delta (0, 0)
Screenshot: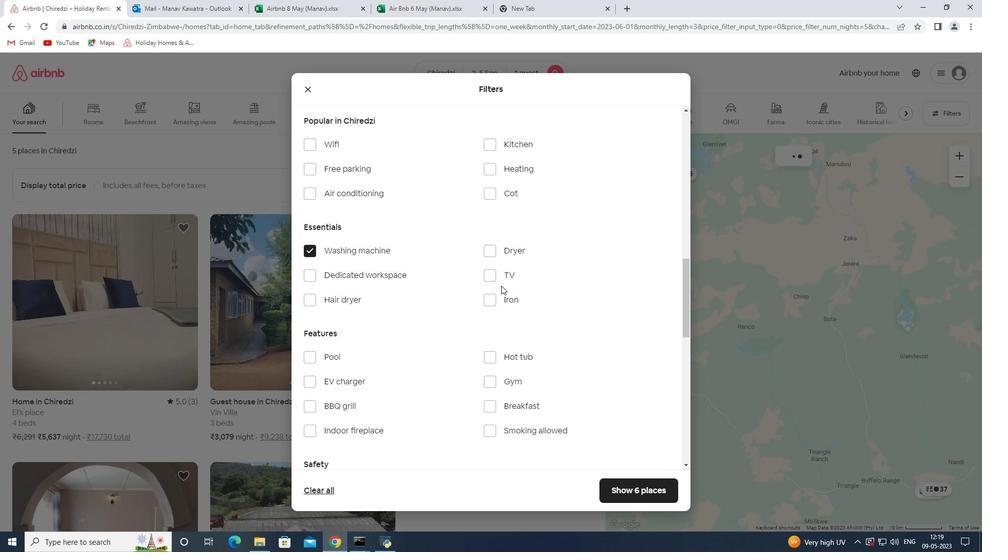 
Action: Mouse scrolled (501, 285) with delta (0, 0)
Screenshot: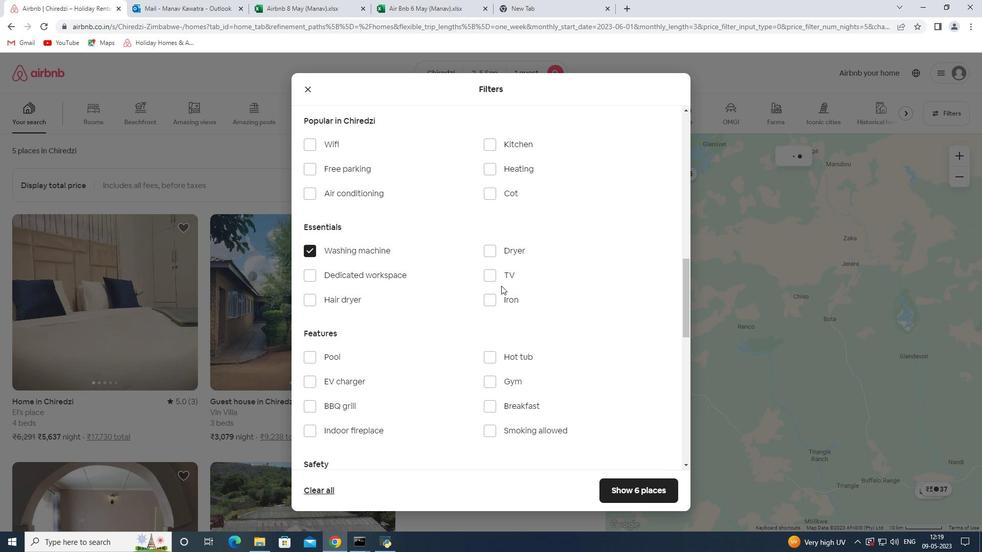 
Action: Mouse scrolled (501, 285) with delta (0, 0)
Screenshot: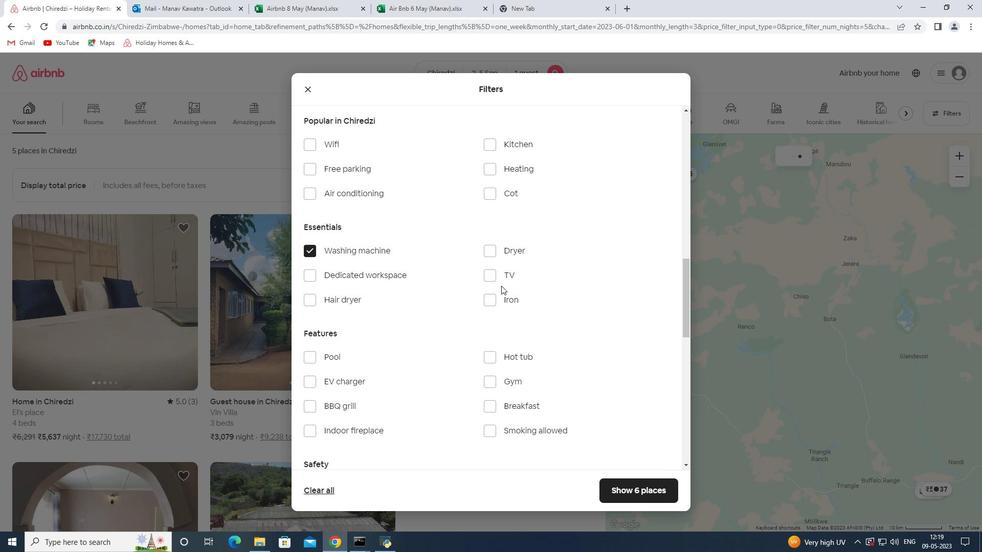 
Action: Mouse moved to (545, 355)
Screenshot: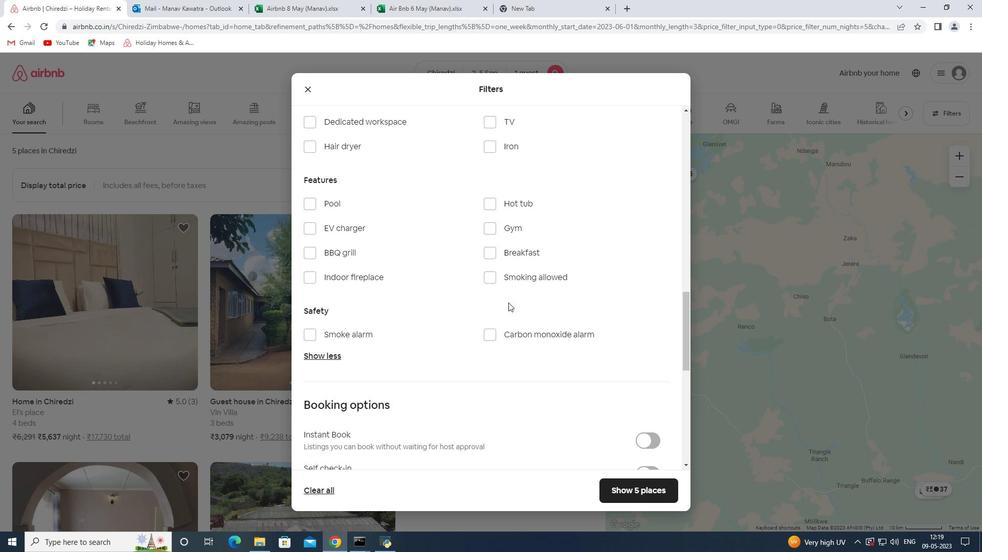
Action: Mouse scrolled (545, 355) with delta (0, 0)
Screenshot: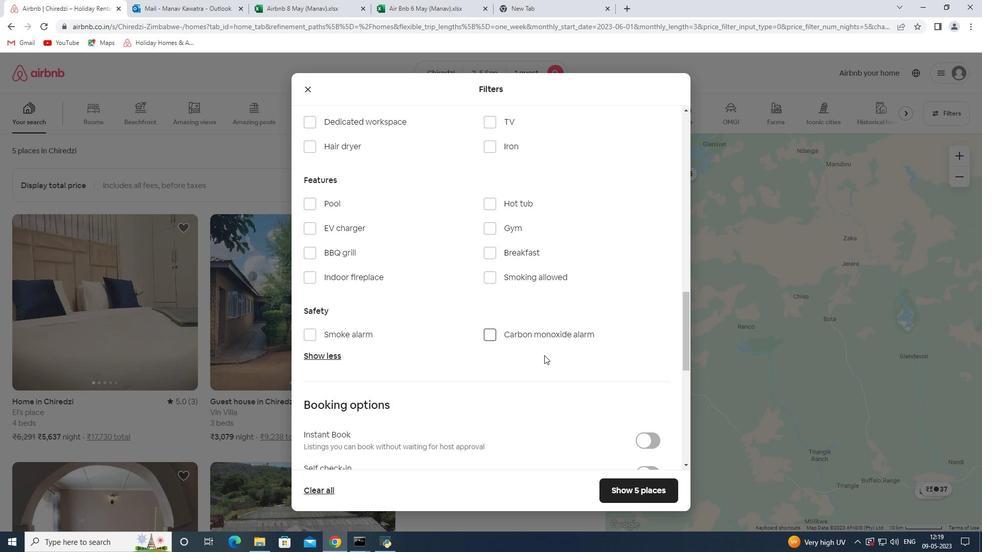 
Action: Mouse moved to (545, 356)
Screenshot: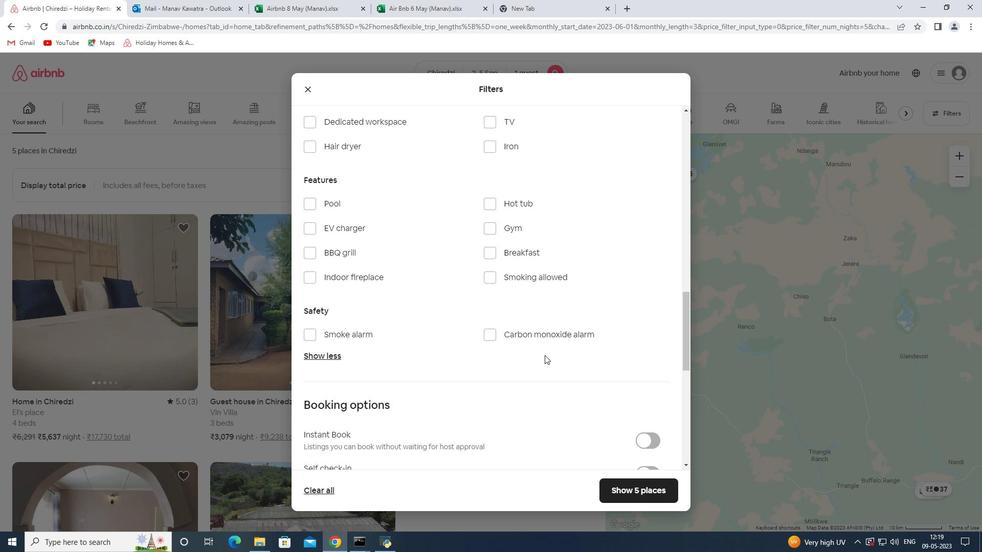 
Action: Mouse scrolled (545, 355) with delta (0, 0)
Screenshot: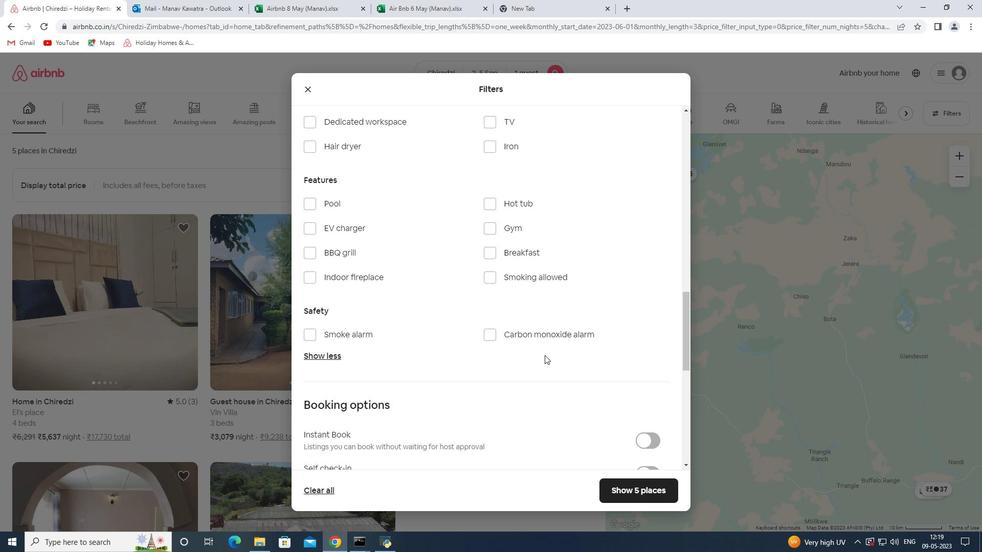
Action: Mouse moved to (547, 355)
Screenshot: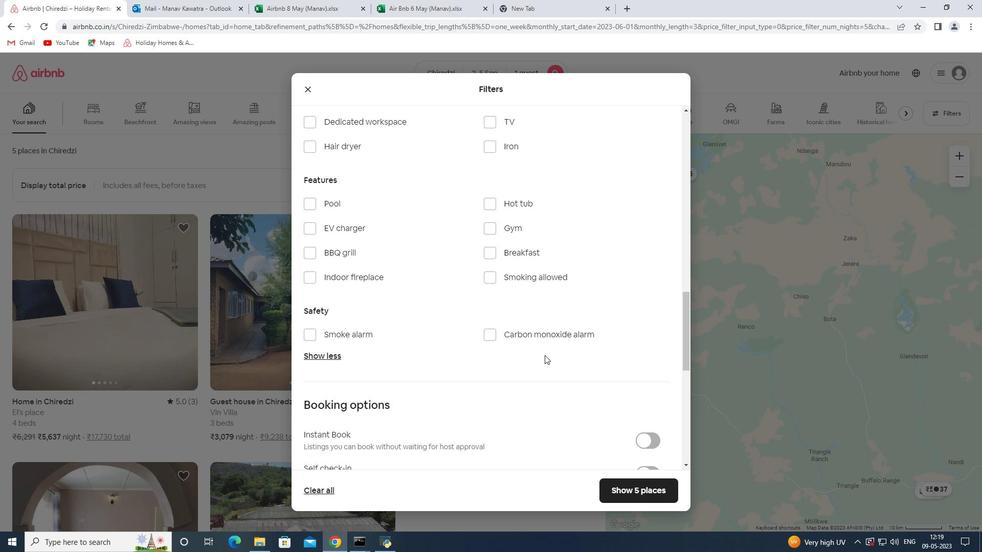 
Action: Mouse scrolled (547, 354) with delta (0, 0)
Screenshot: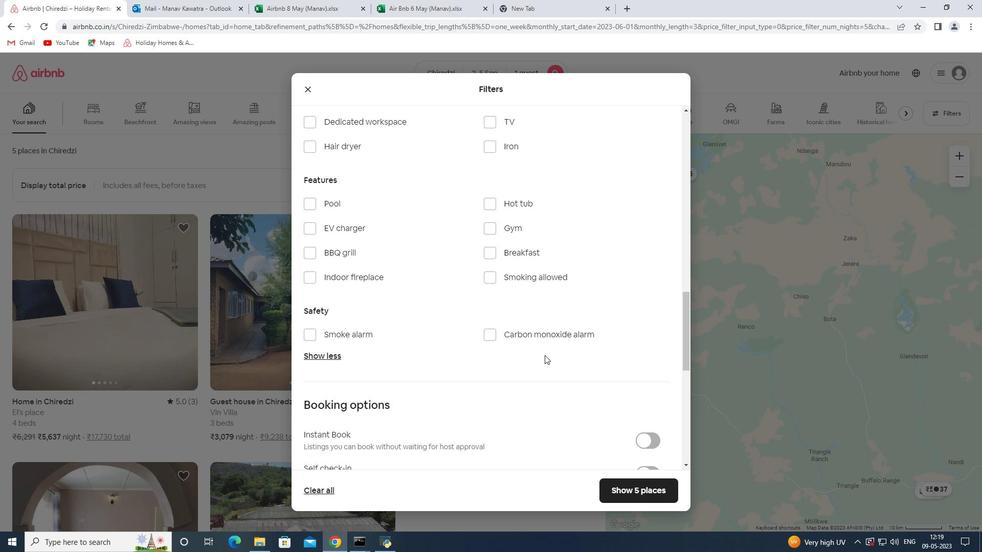 
Action: Mouse moved to (643, 322)
Screenshot: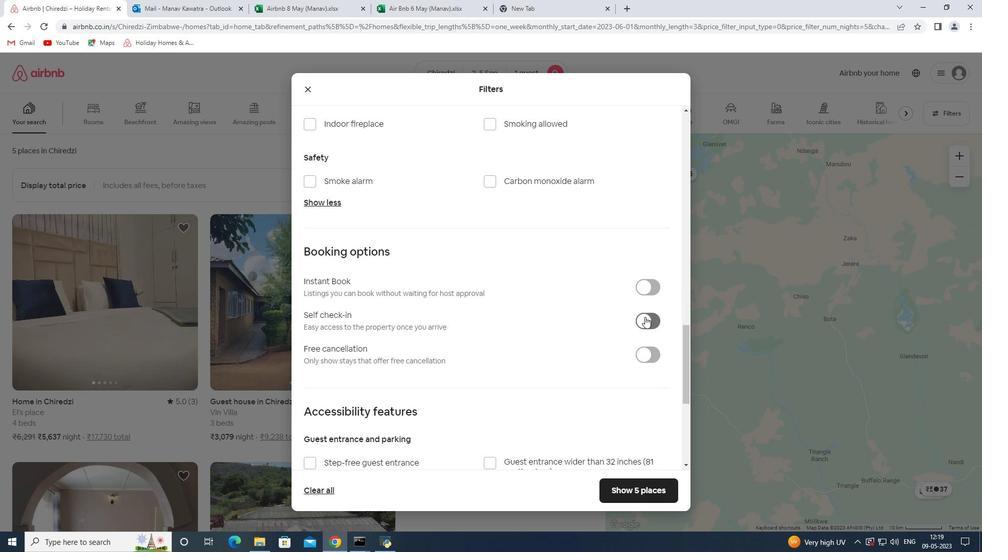 
Action: Mouse pressed left at (643, 322)
Screenshot: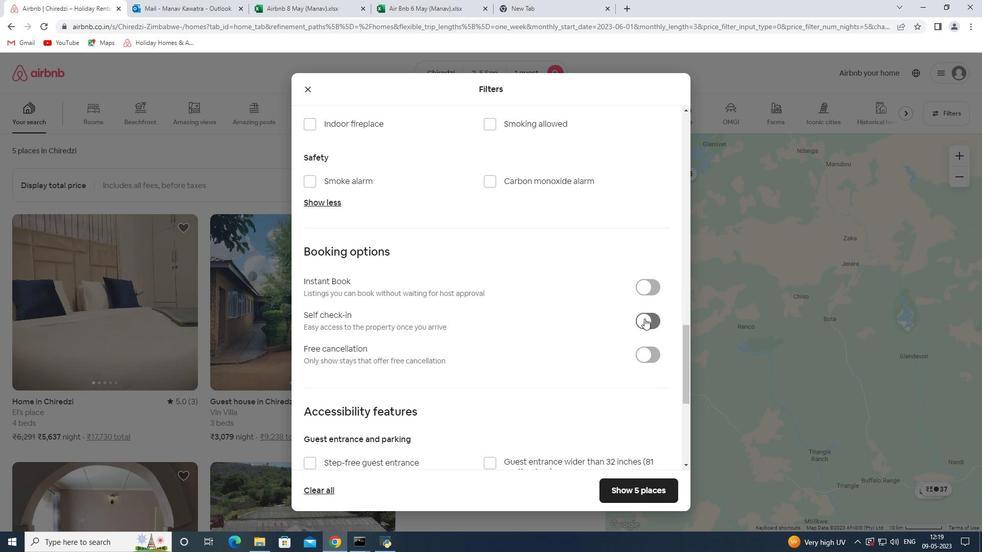 
Action: Mouse moved to (585, 317)
Screenshot: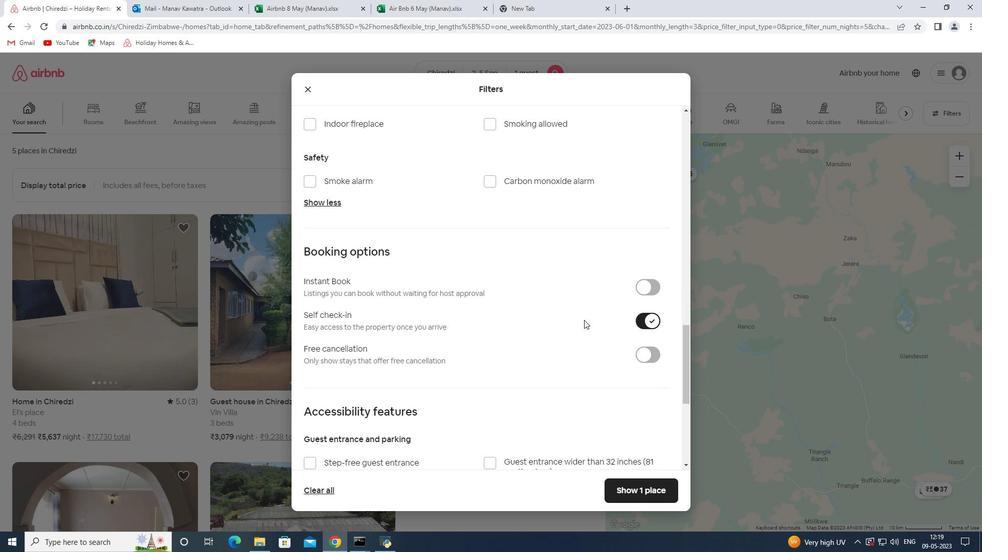 
Action: Mouse scrolled (585, 317) with delta (0, 0)
Screenshot: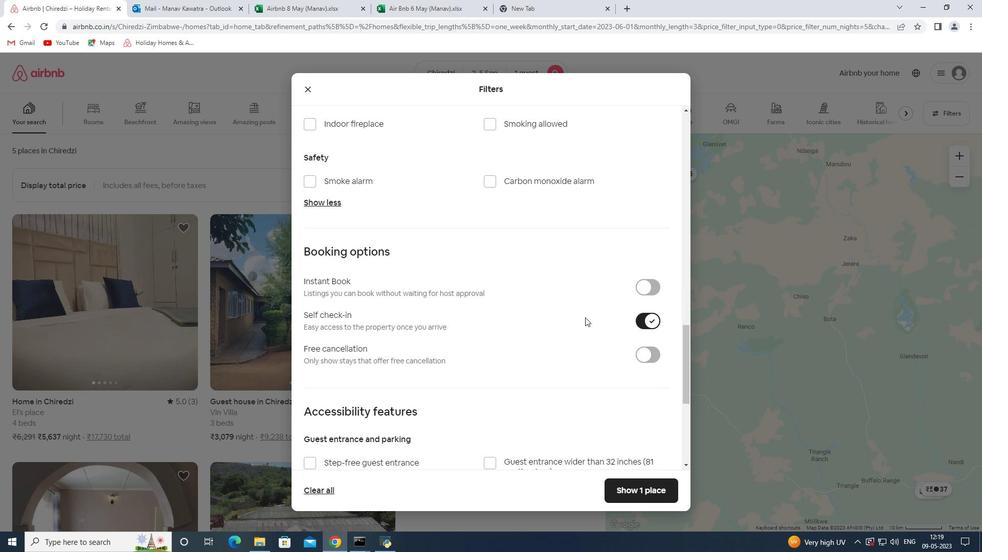 
Action: Mouse scrolled (585, 317) with delta (0, 0)
Screenshot: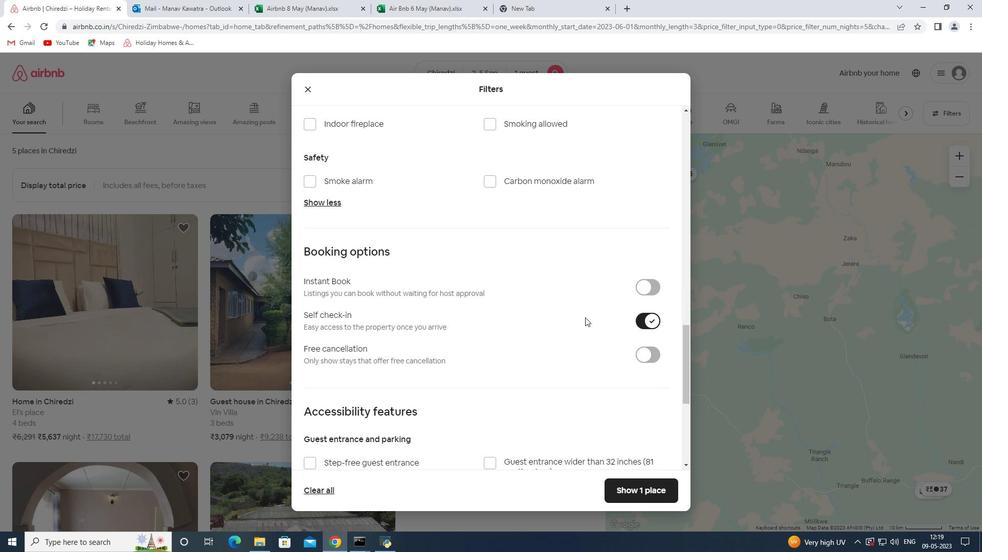 
Action: Mouse scrolled (585, 317) with delta (0, 0)
Screenshot: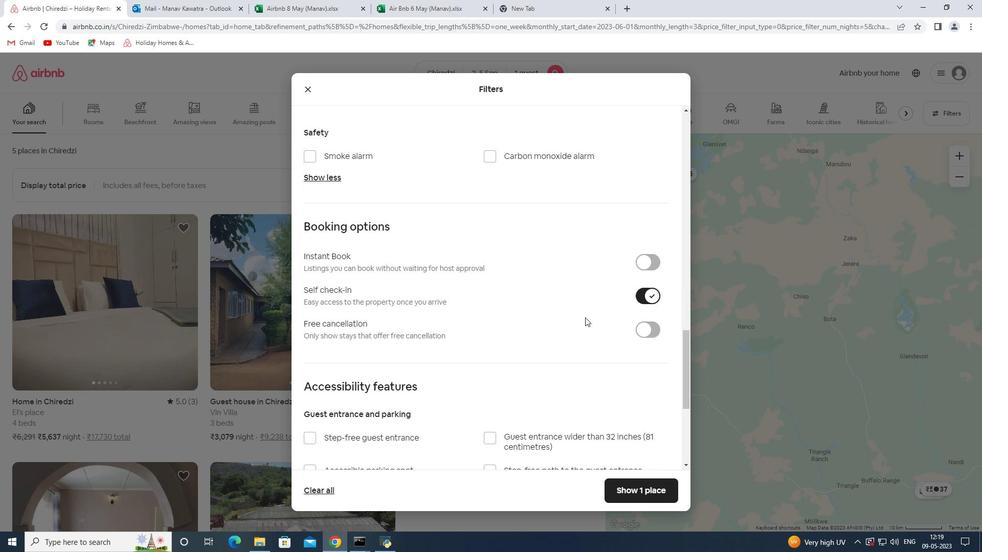 
Action: Mouse moved to (515, 362)
Screenshot: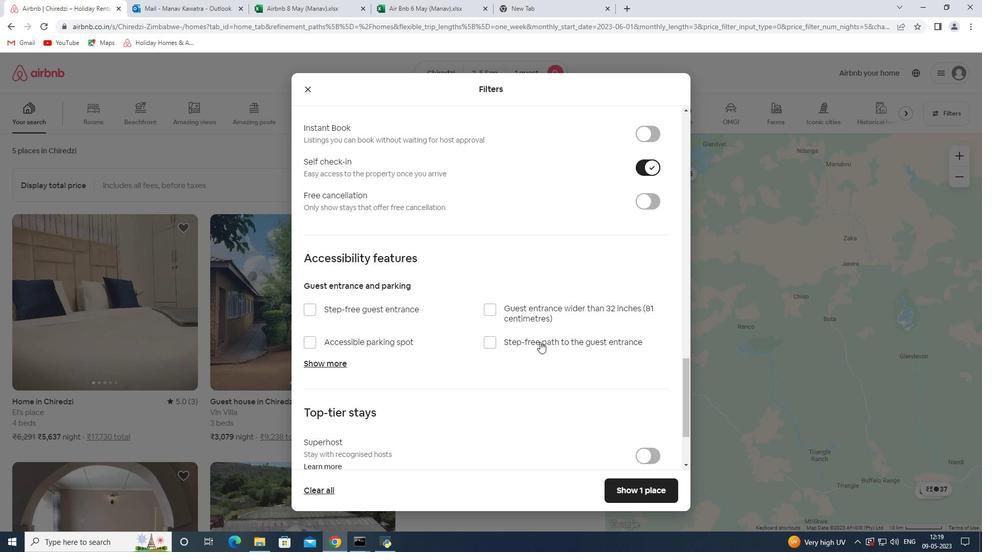 
Action: Mouse scrolled (515, 362) with delta (0, 0)
Screenshot: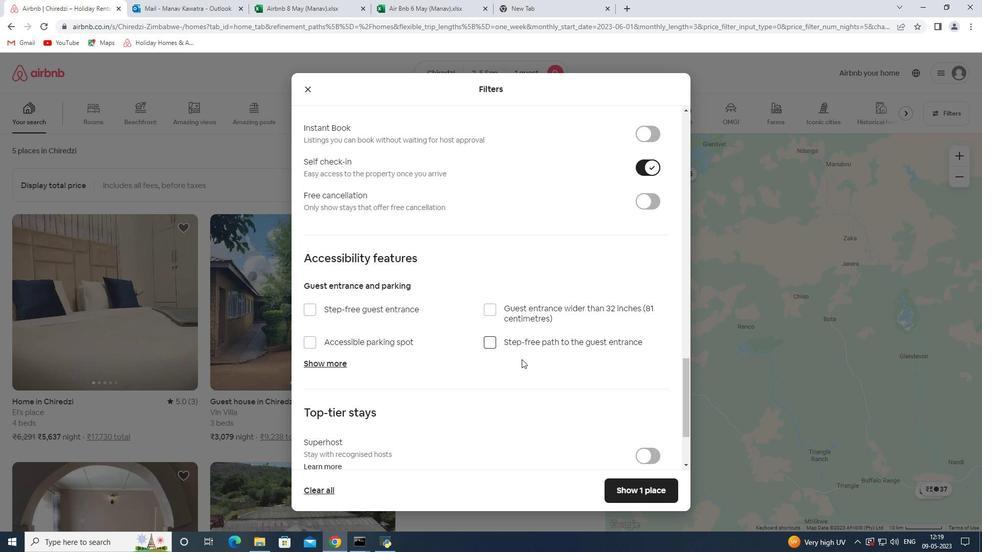 
Action: Mouse scrolled (515, 362) with delta (0, 0)
Screenshot: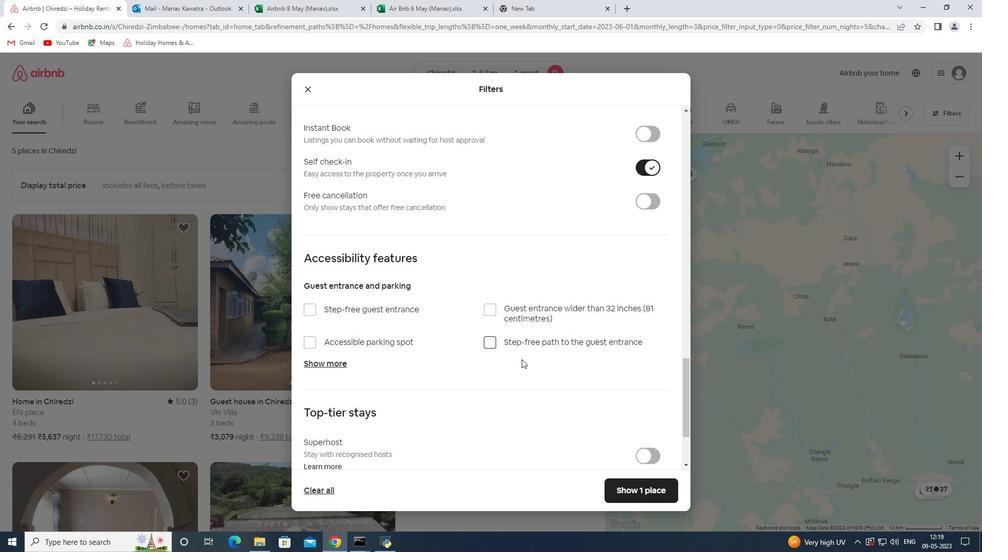
Action: Mouse scrolled (515, 362) with delta (0, 0)
Screenshot: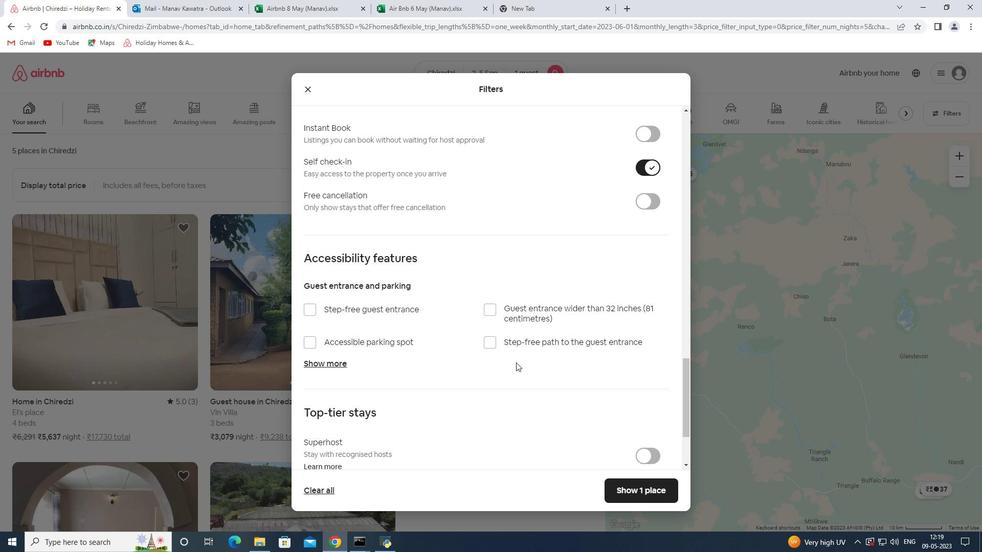 
Action: Mouse scrolled (515, 362) with delta (0, 0)
Screenshot: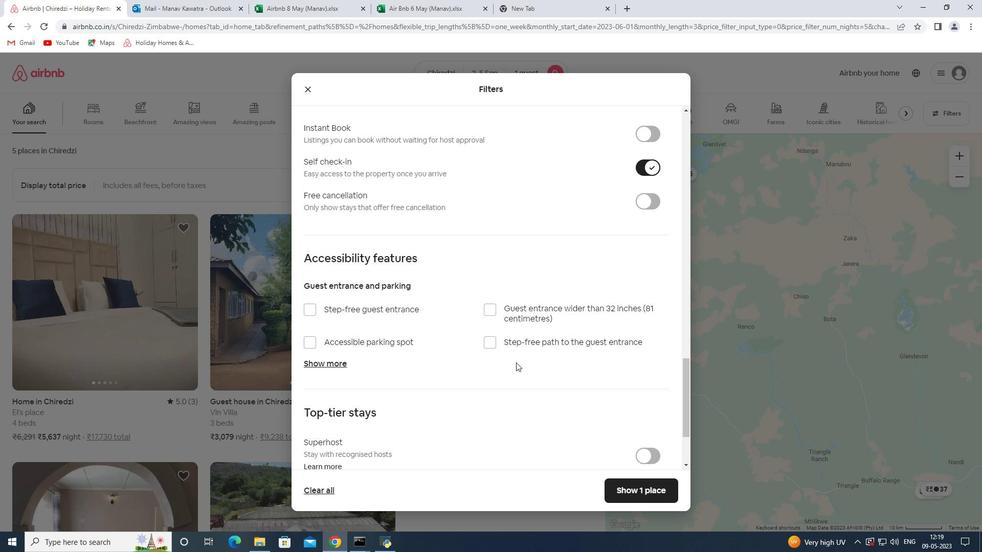 
Action: Mouse moved to (317, 442)
Screenshot: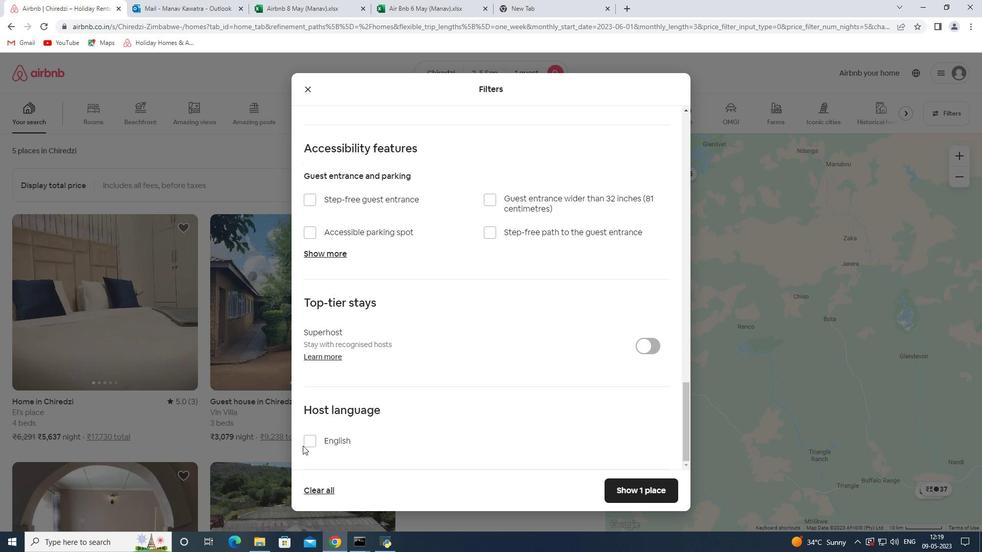 
Action: Mouse pressed left at (317, 442)
Screenshot: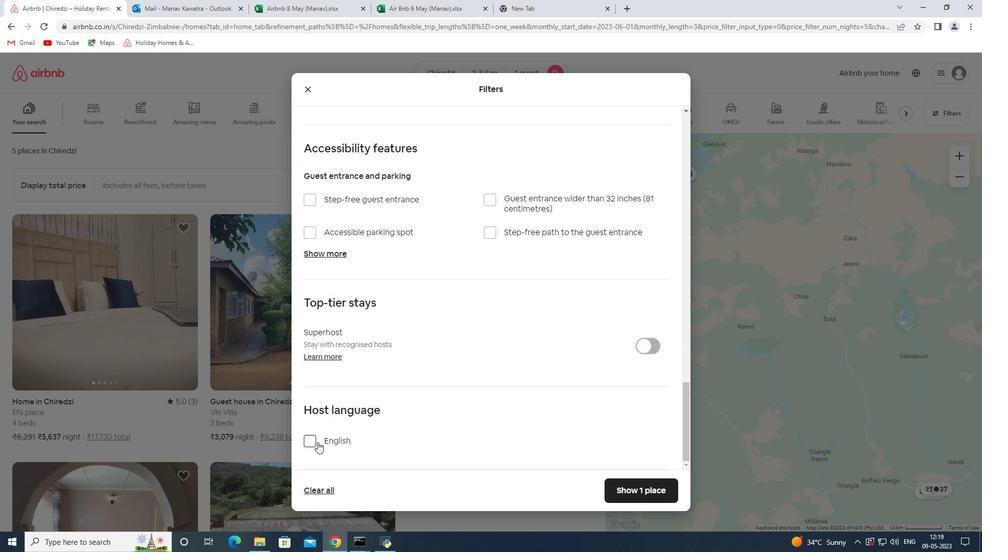 
Action: Mouse moved to (626, 493)
Screenshot: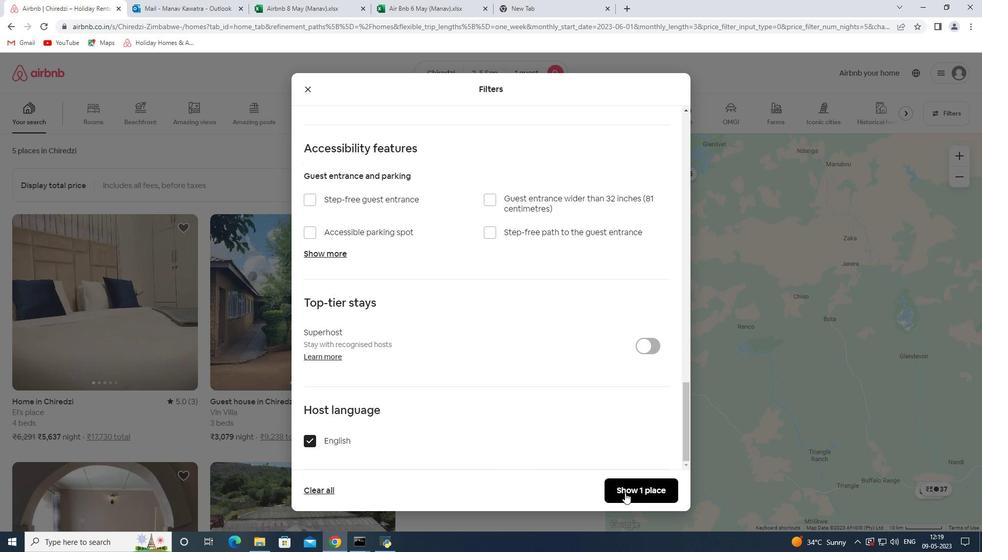 
Action: Mouse pressed left at (626, 493)
Screenshot: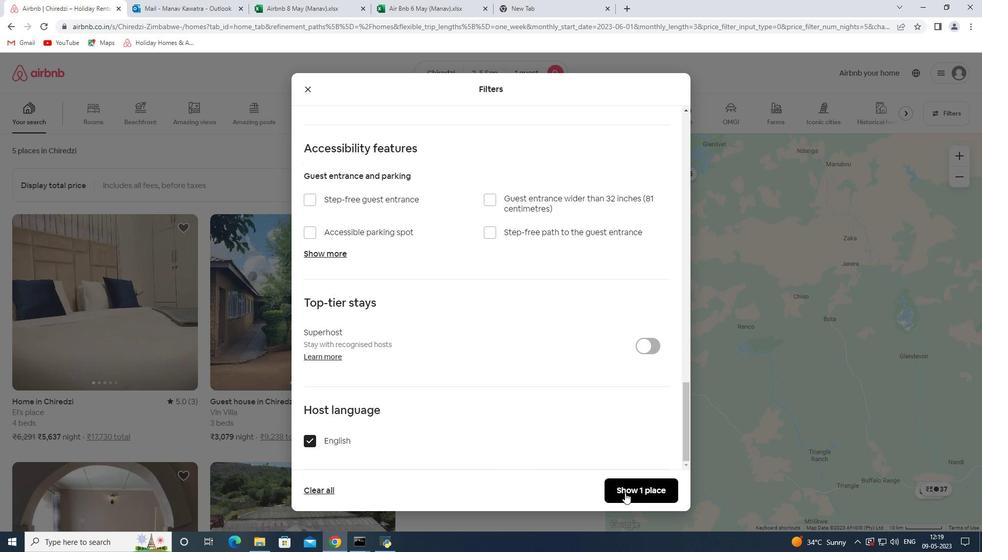 
Action: Mouse moved to (623, 487)
Screenshot: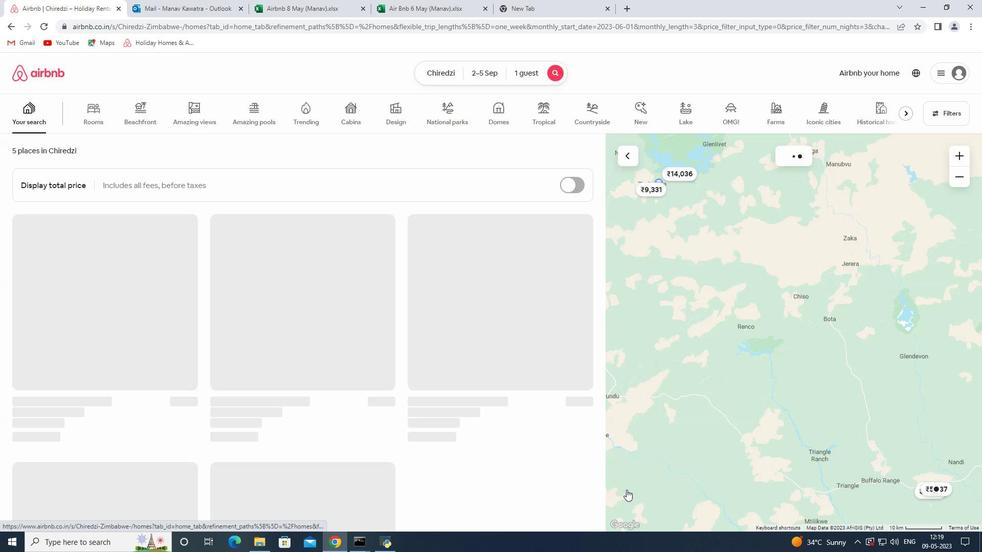
